 Task: Find connections with filter location Bergisch Gladbach with filter topic #Managerwith filter profile language German with filter current company The Indian Express with filter school Guru Nanak Dev University with filter industry Cosmetology and Barber Schools with filter service category Event Planning with filter keywords title Physical Therapist
Action: Mouse moved to (594, 77)
Screenshot: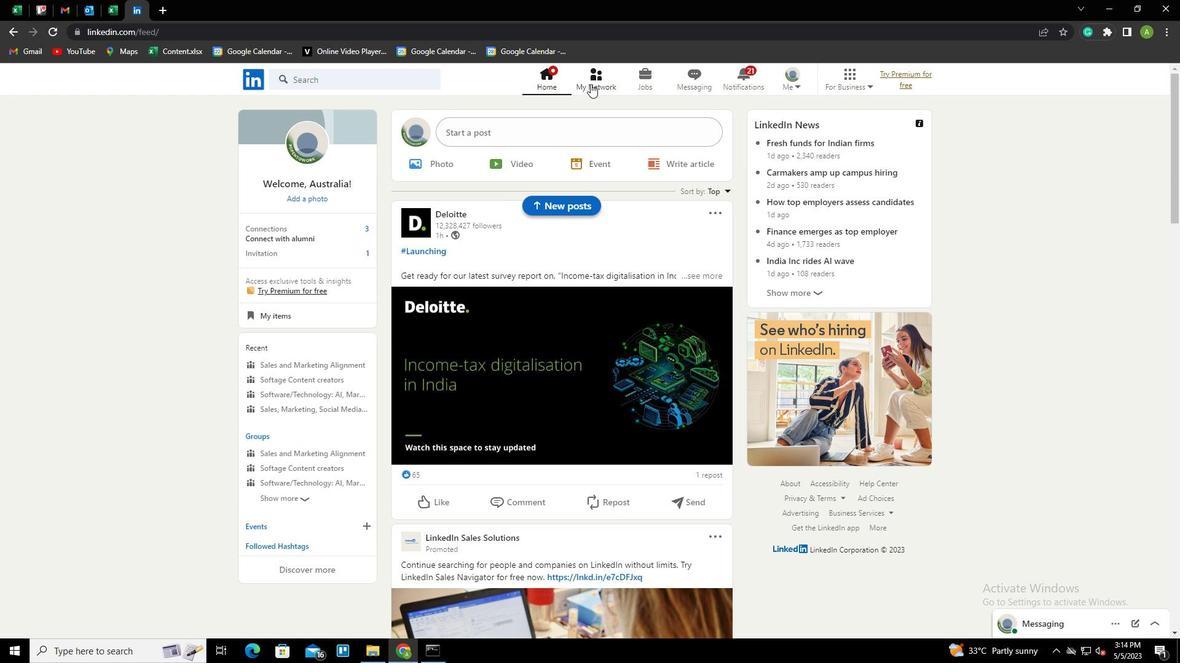 
Action: Mouse pressed left at (594, 77)
Screenshot: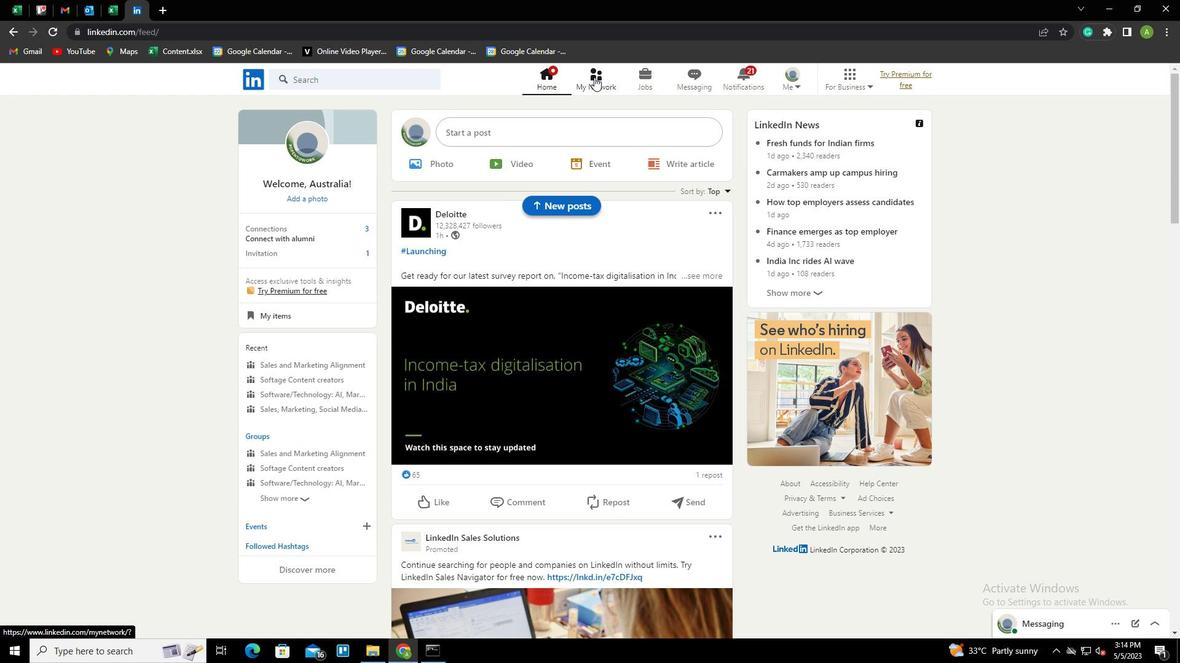 
Action: Mouse moved to (316, 148)
Screenshot: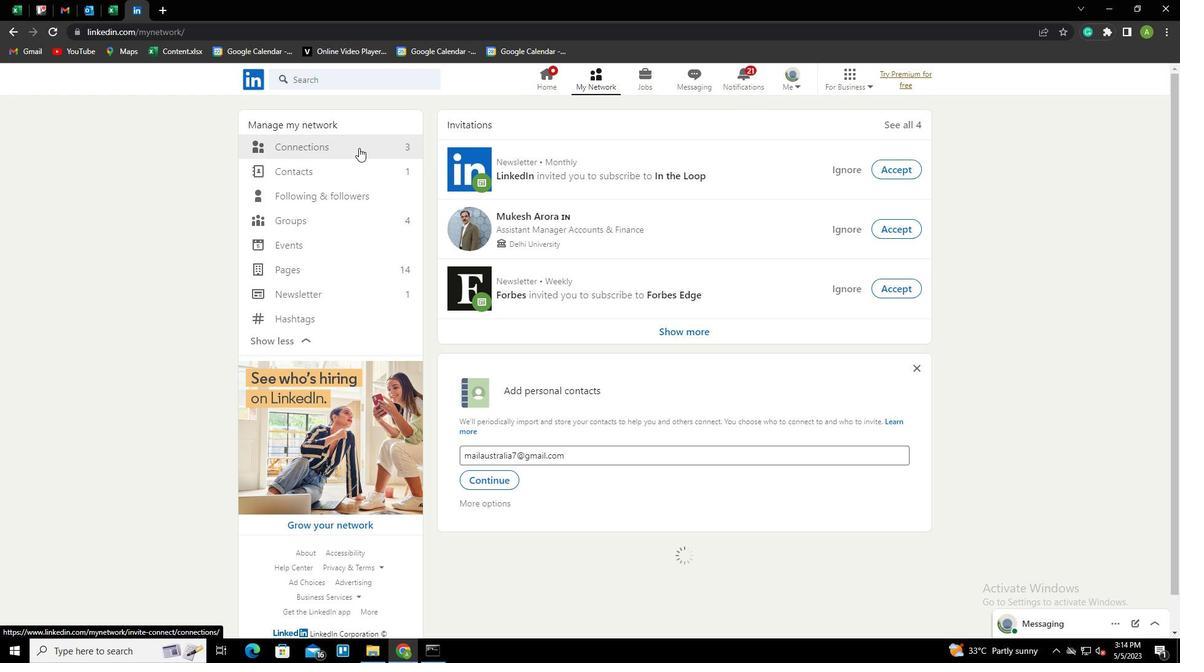 
Action: Mouse pressed left at (316, 148)
Screenshot: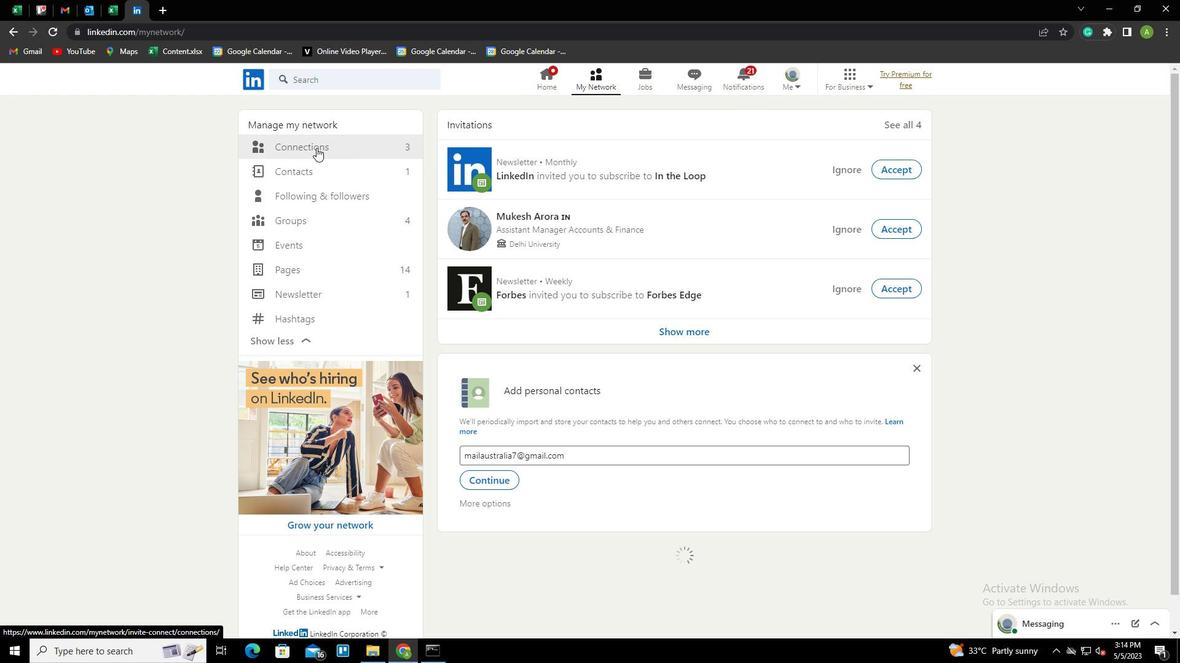 
Action: Mouse moved to (652, 146)
Screenshot: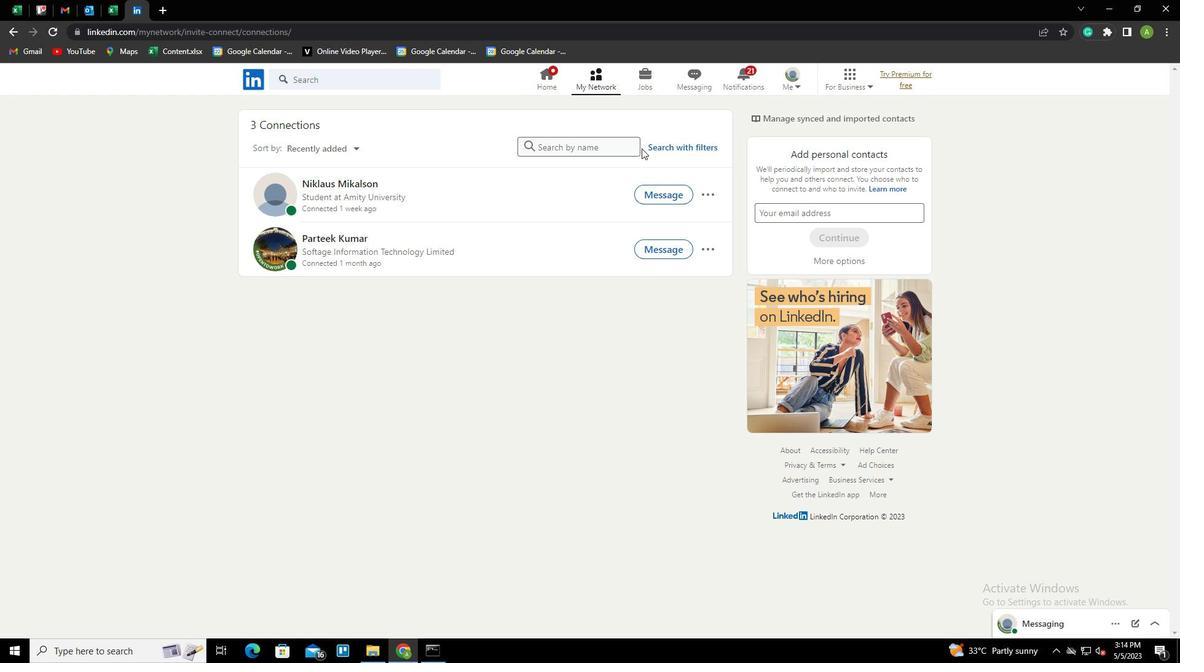 
Action: Mouse pressed left at (652, 146)
Screenshot: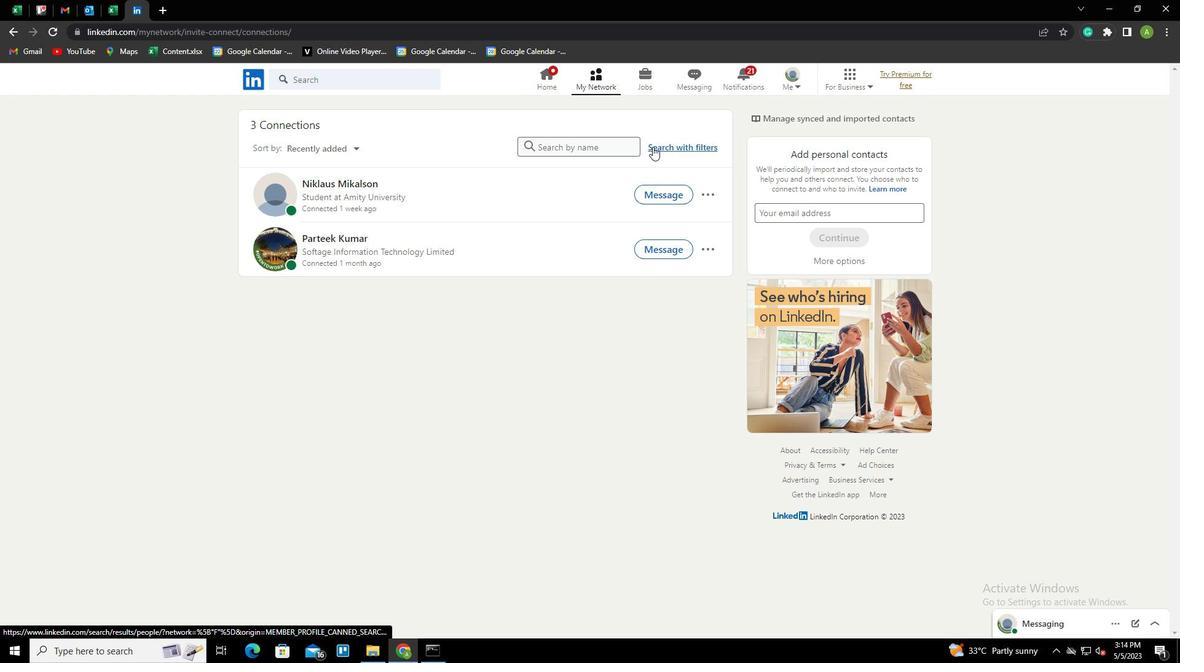 
Action: Mouse moved to (630, 113)
Screenshot: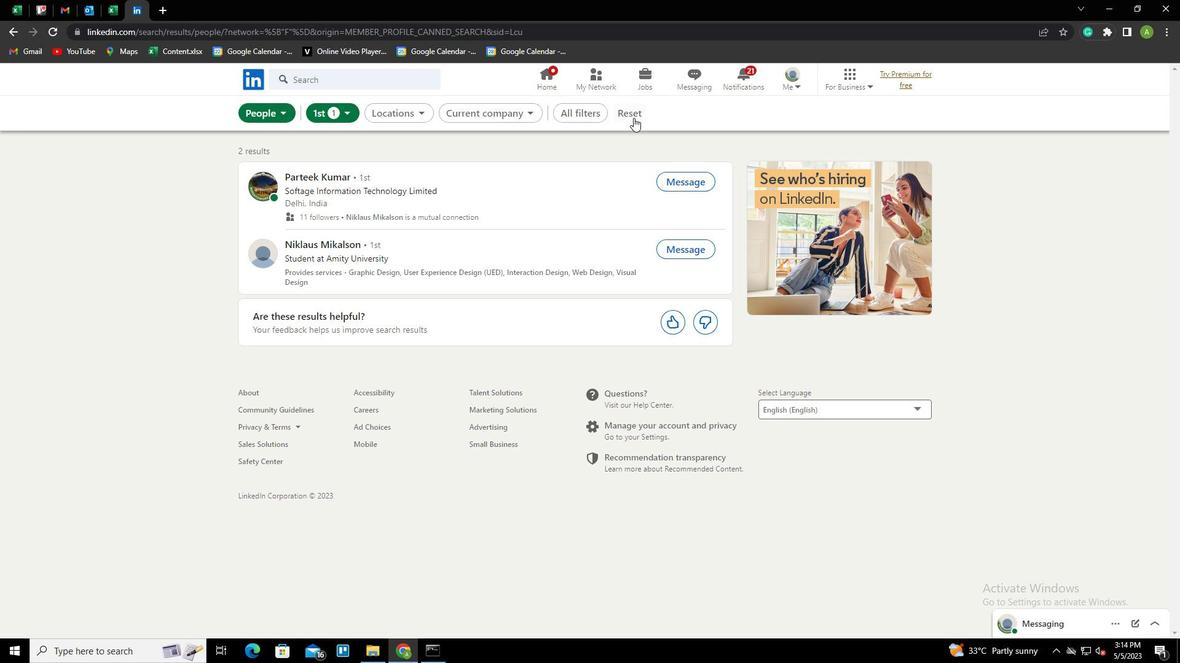 
Action: Mouse pressed left at (630, 113)
Screenshot: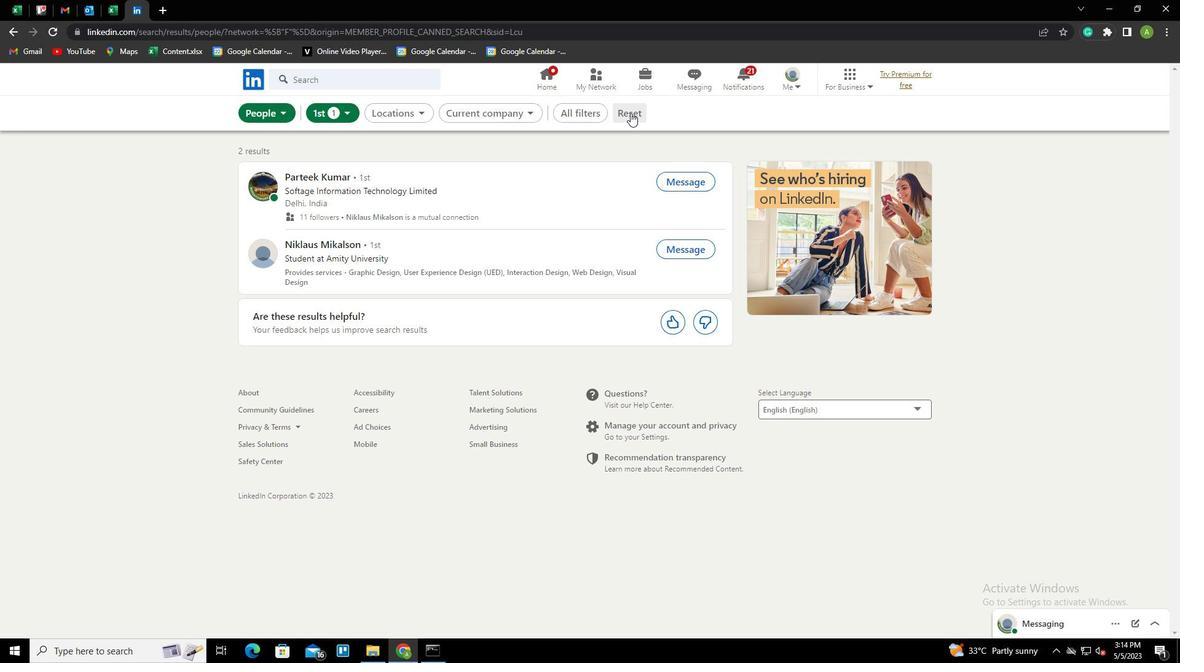 
Action: Mouse moved to (618, 113)
Screenshot: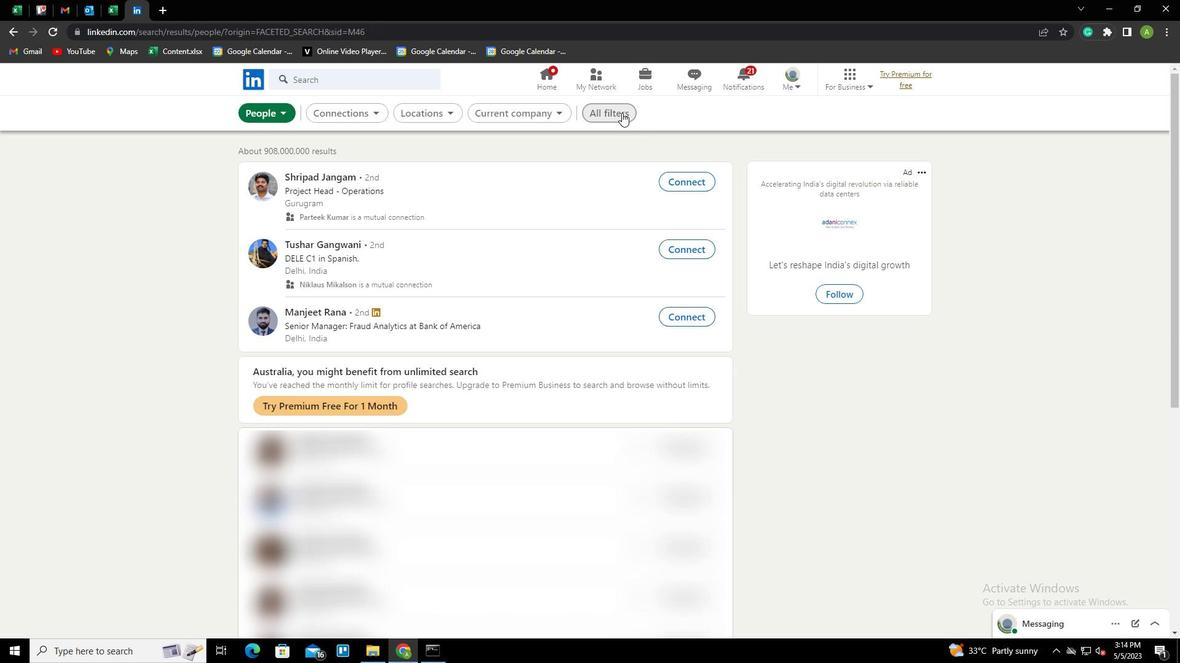 
Action: Mouse pressed left at (618, 113)
Screenshot: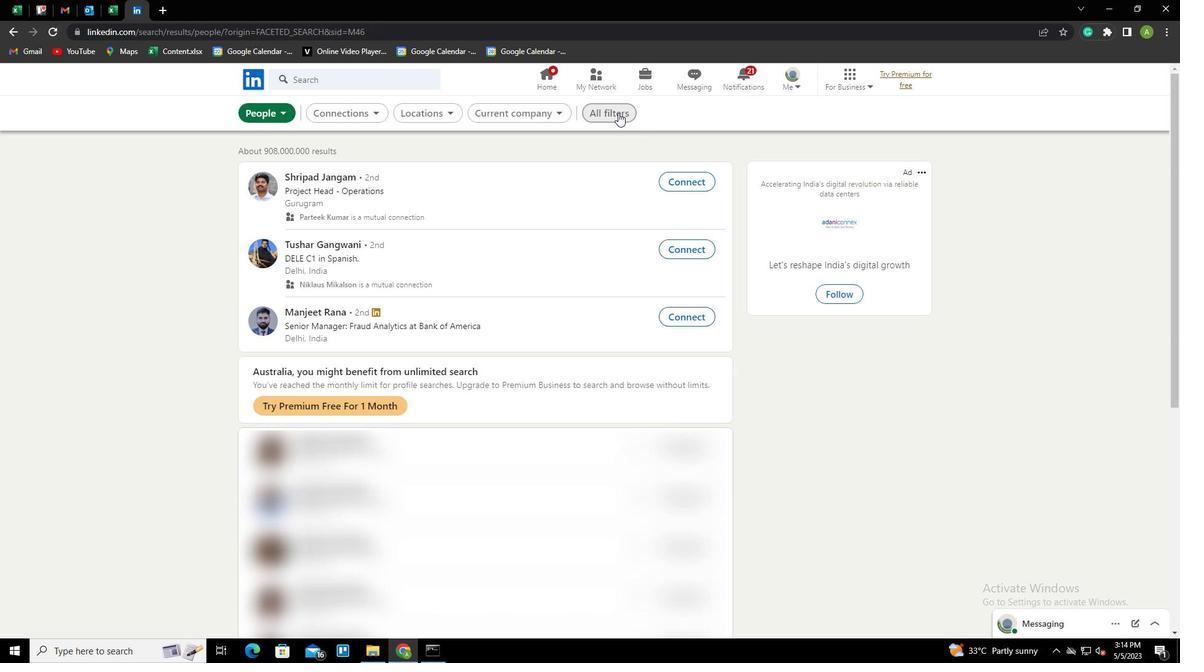 
Action: Mouse moved to (1003, 334)
Screenshot: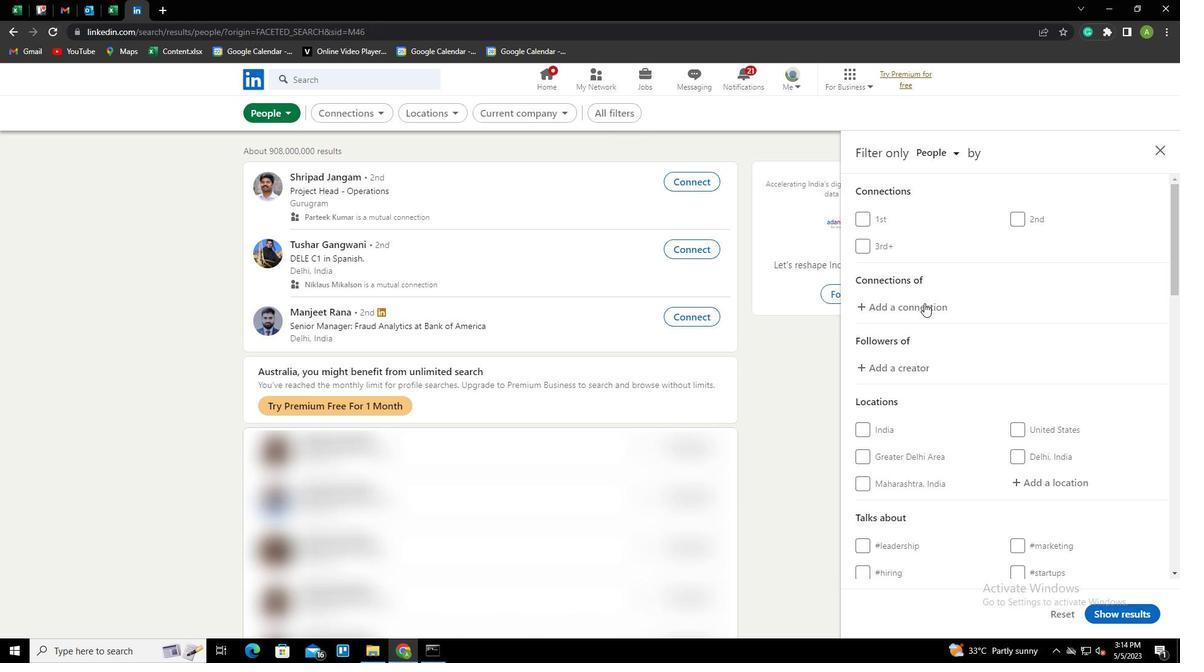 
Action: Mouse scrolled (1003, 333) with delta (0, 0)
Screenshot: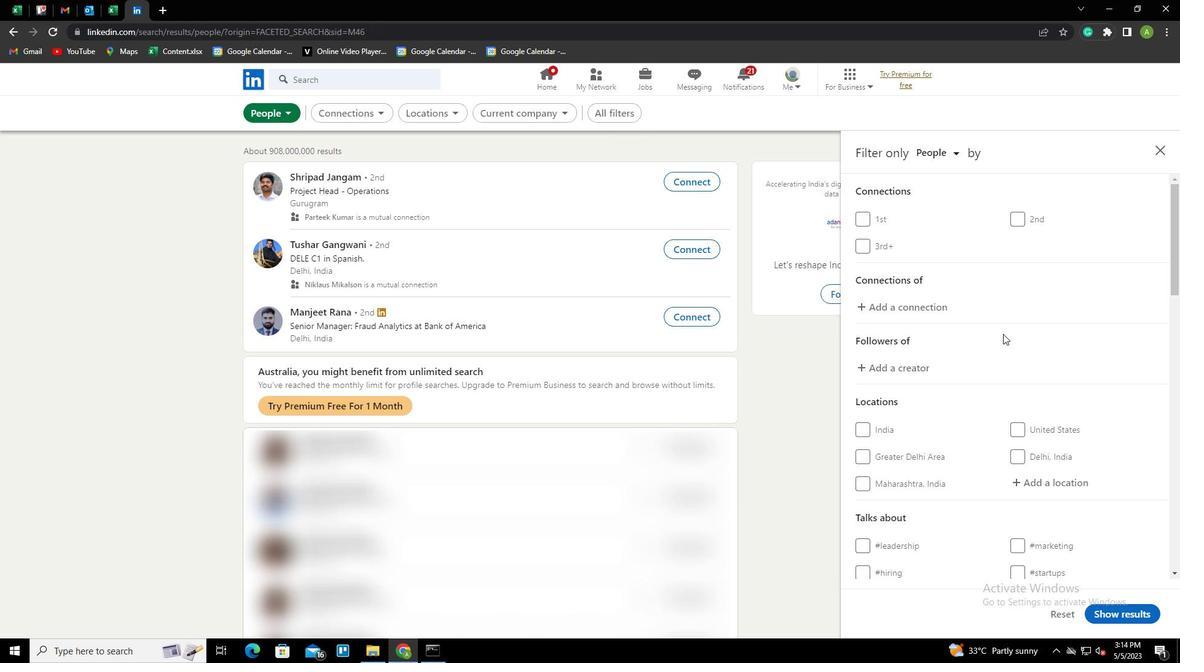 
Action: Mouse scrolled (1003, 333) with delta (0, 0)
Screenshot: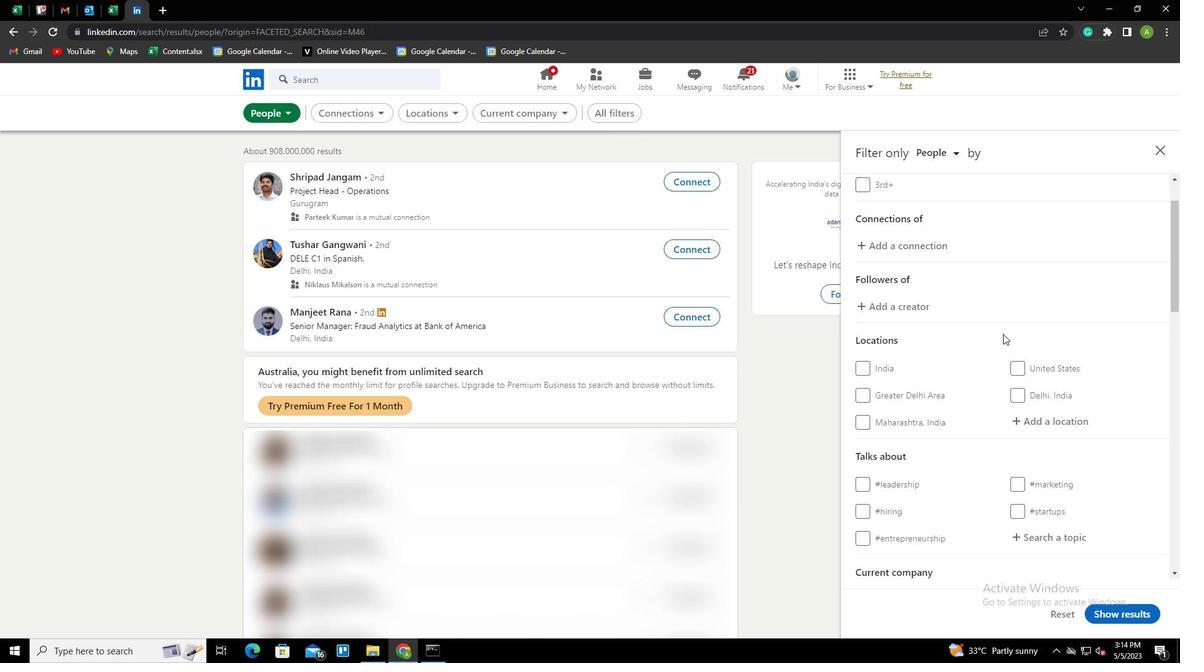 
Action: Mouse moved to (1036, 361)
Screenshot: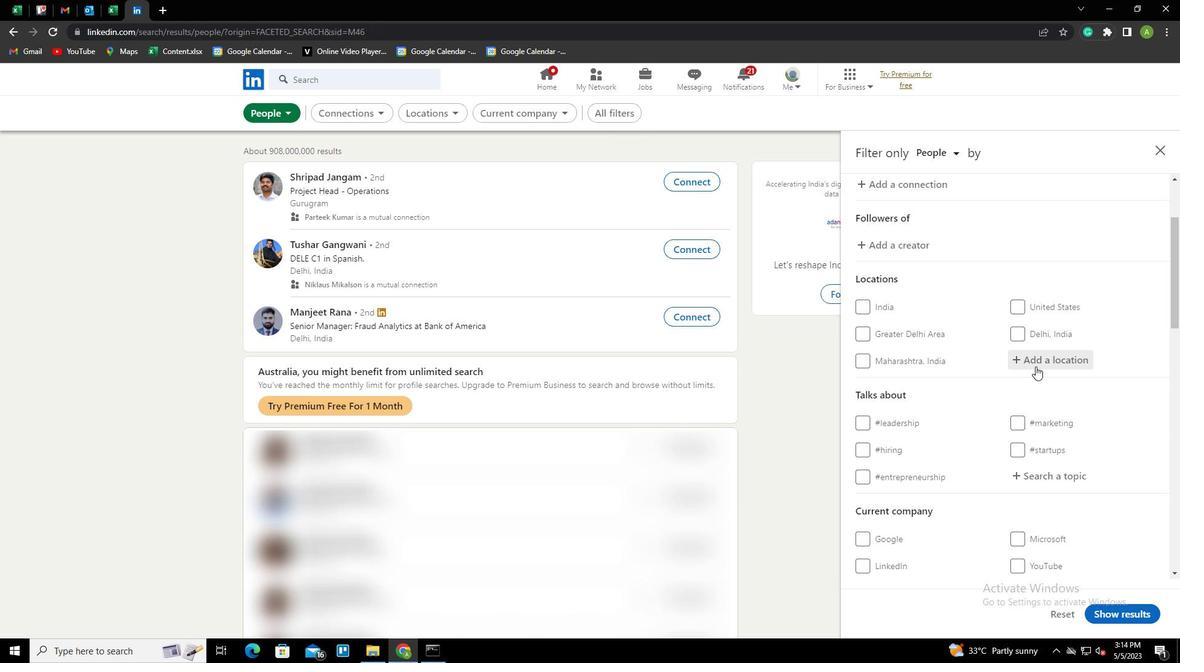 
Action: Mouse pressed left at (1036, 361)
Screenshot: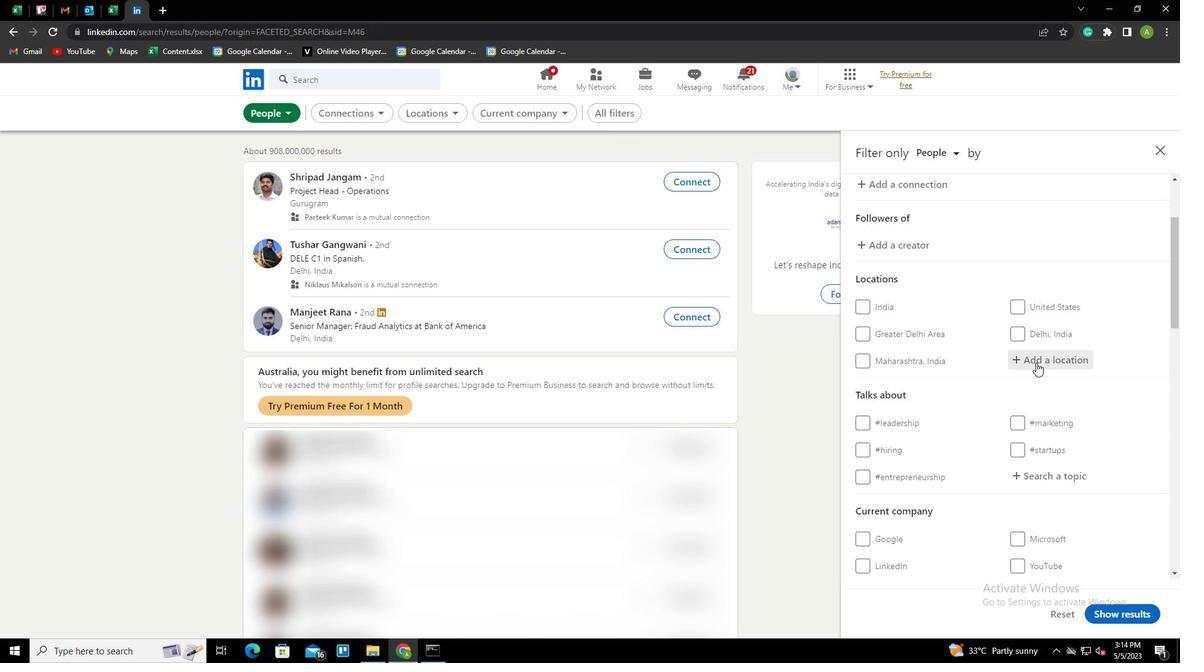 
Action: Key pressed <Key.shift>BERGISCH<Key.down><Key.enter>
Screenshot: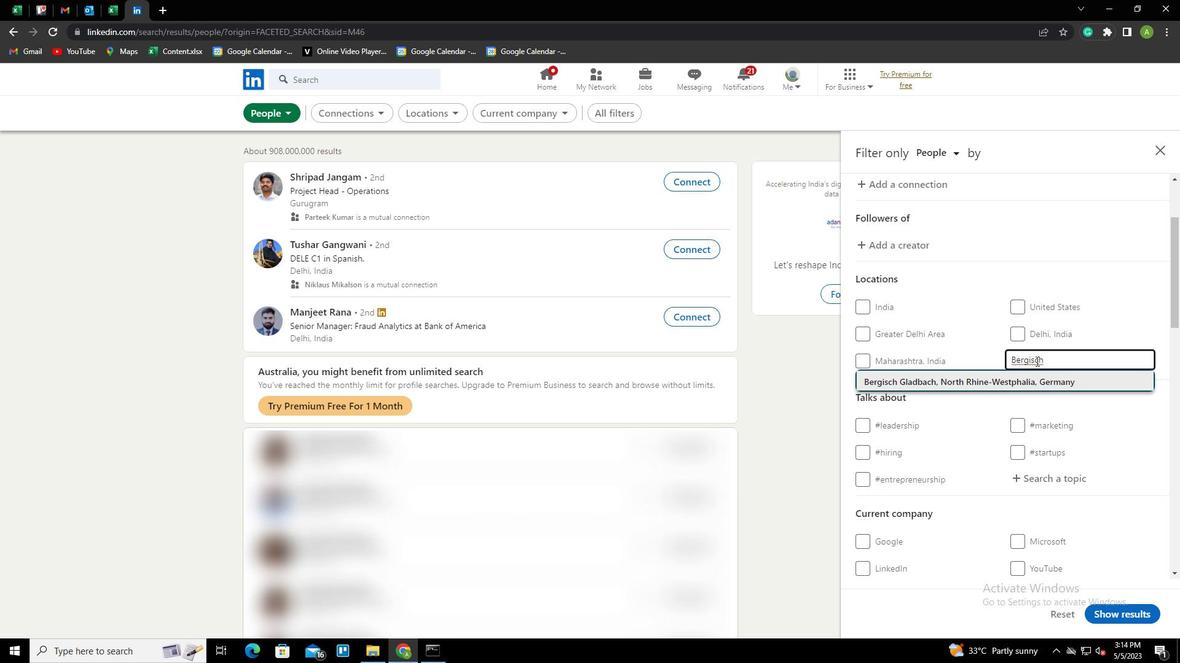 
Action: Mouse scrolled (1036, 360) with delta (0, 0)
Screenshot: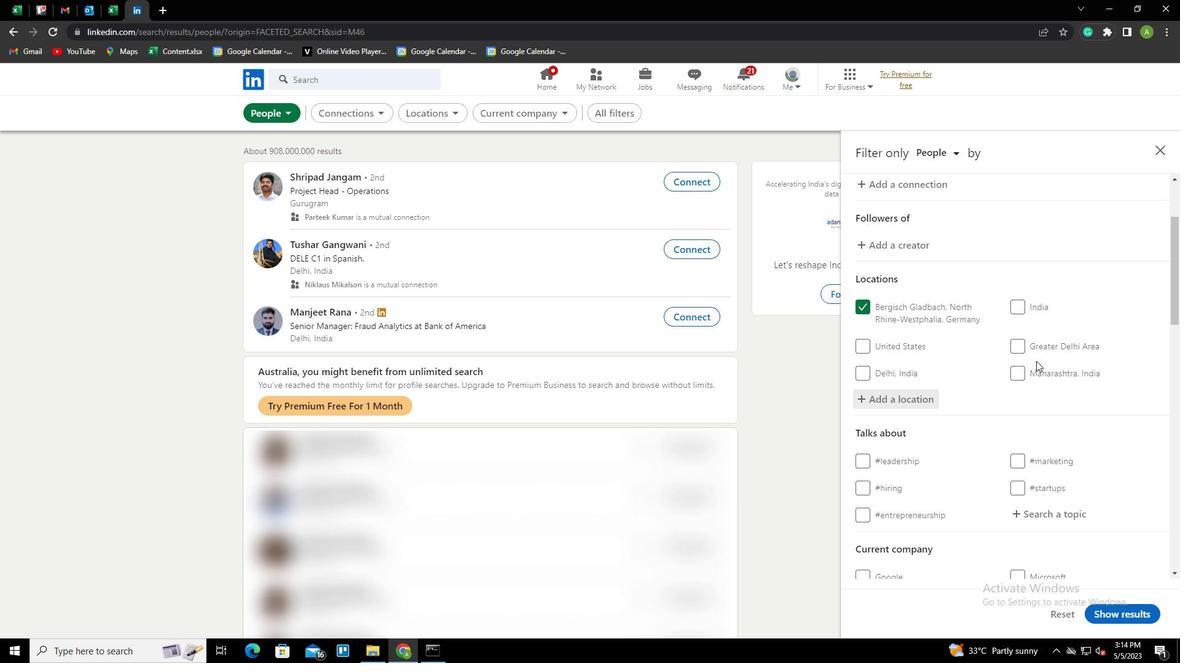 
Action: Mouse scrolled (1036, 360) with delta (0, 0)
Screenshot: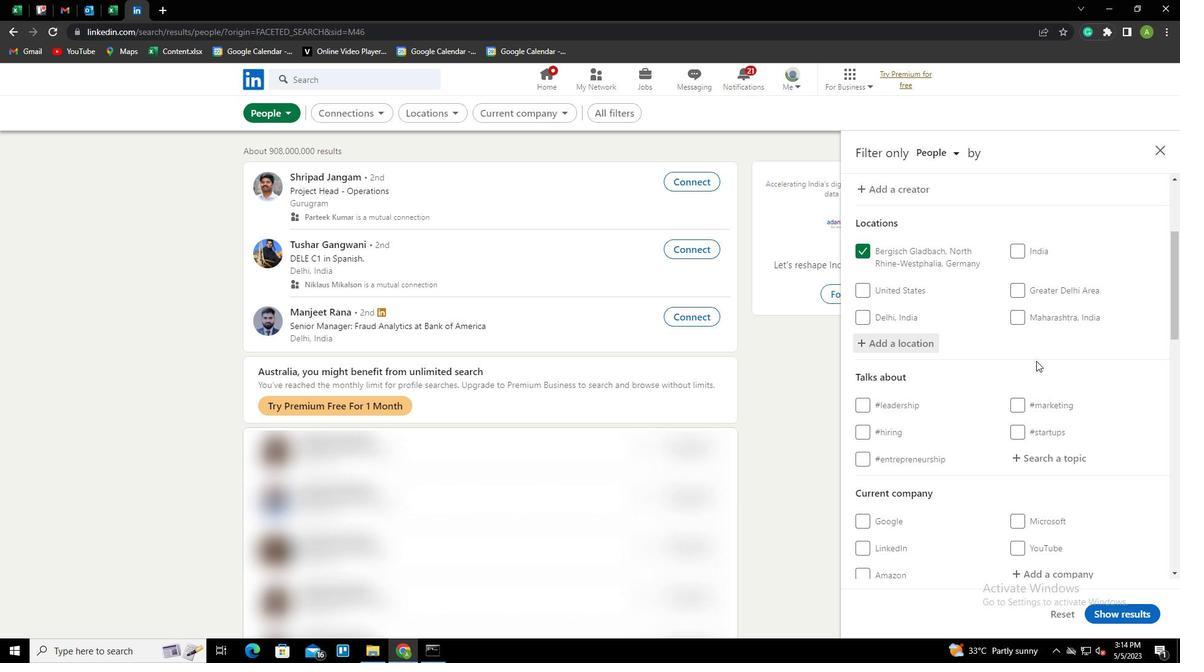 
Action: Mouse moved to (1045, 390)
Screenshot: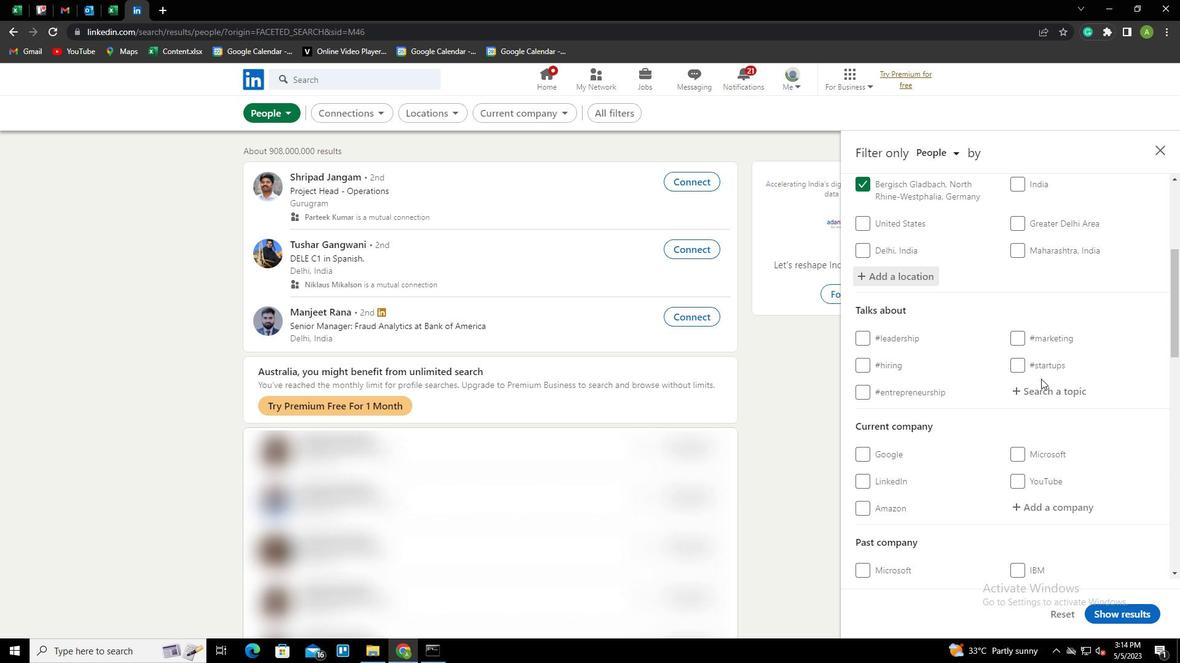 
Action: Mouse pressed left at (1045, 390)
Screenshot: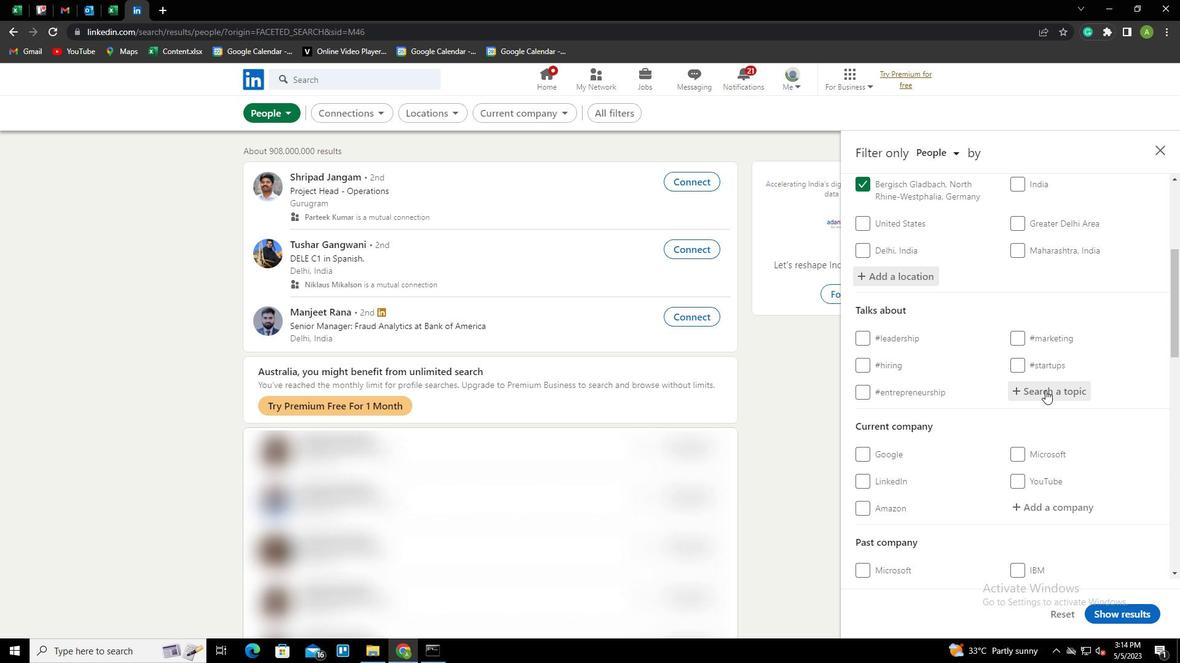 
Action: Key pressed MANAGER<Key.down><Key.down><Key.enter>
Screenshot: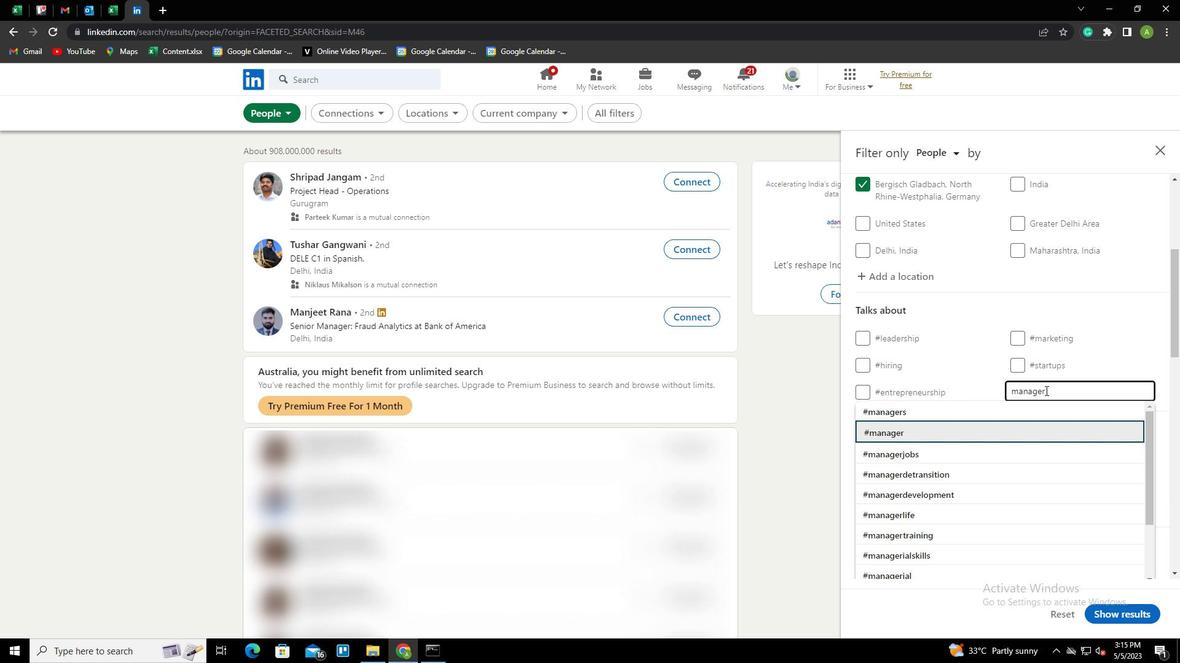 
Action: Mouse scrolled (1045, 390) with delta (0, 0)
Screenshot: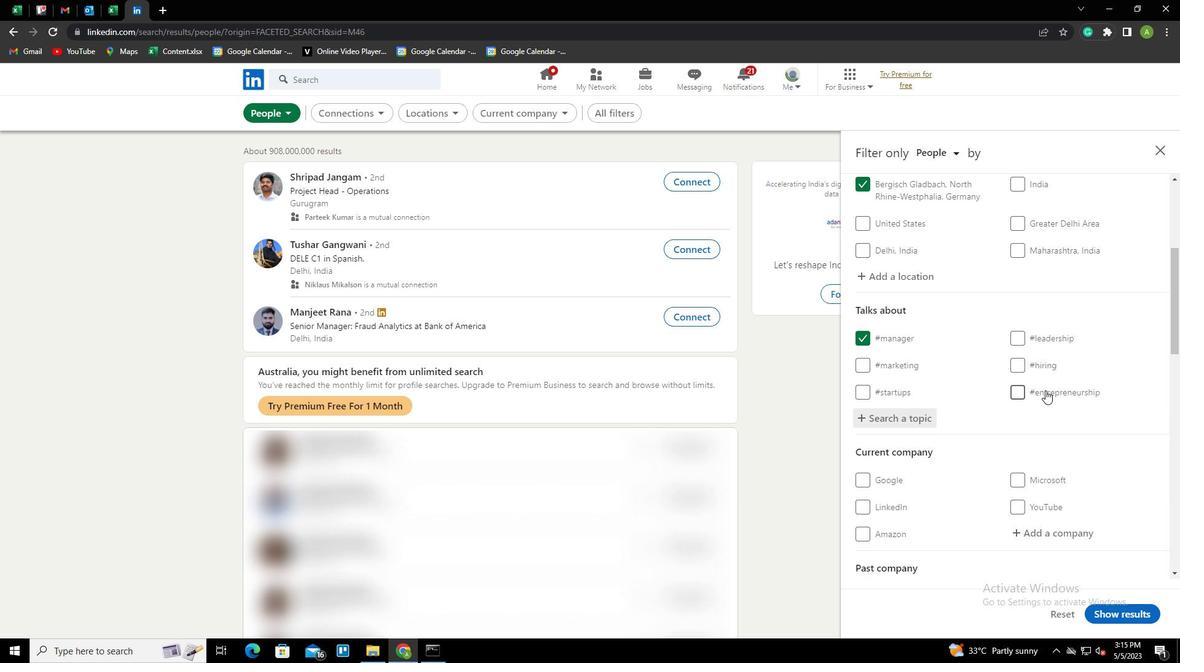 
Action: Mouse scrolled (1045, 390) with delta (0, 0)
Screenshot: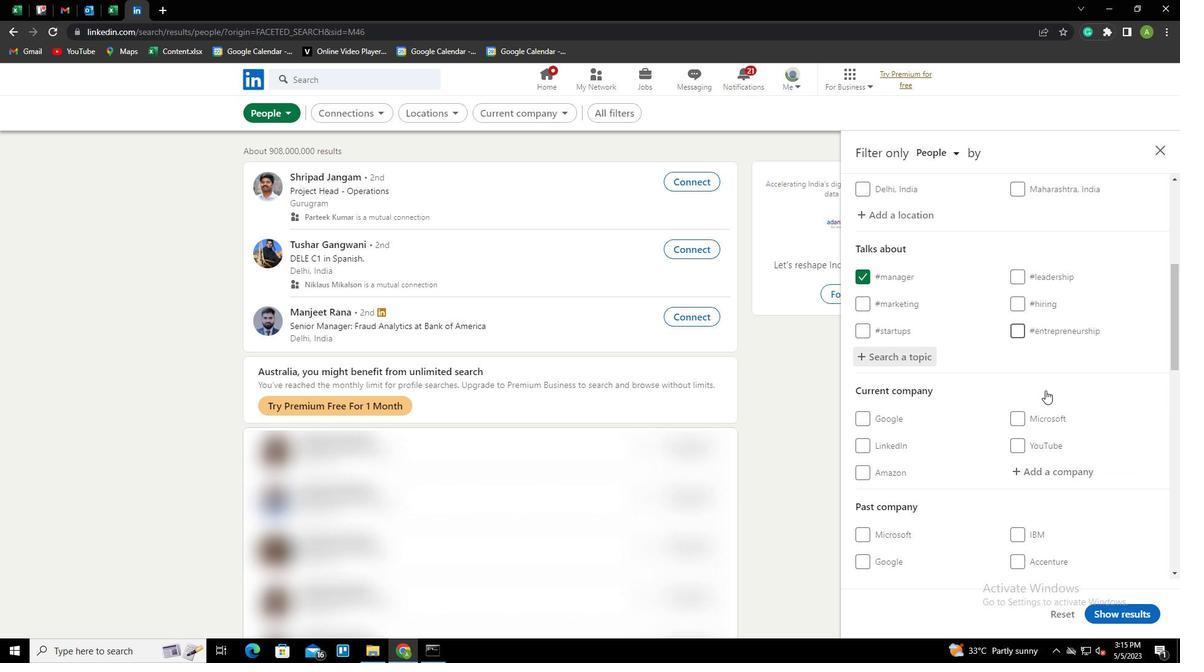 
Action: Mouse scrolled (1045, 390) with delta (0, 0)
Screenshot: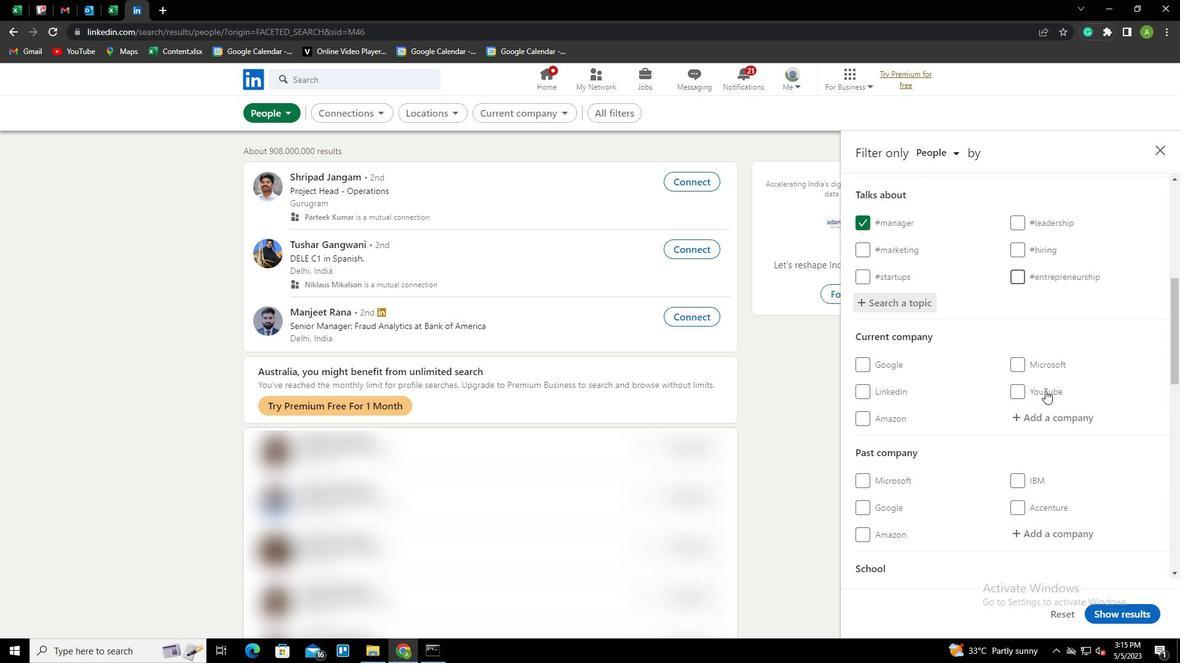 
Action: Mouse scrolled (1045, 390) with delta (0, 0)
Screenshot: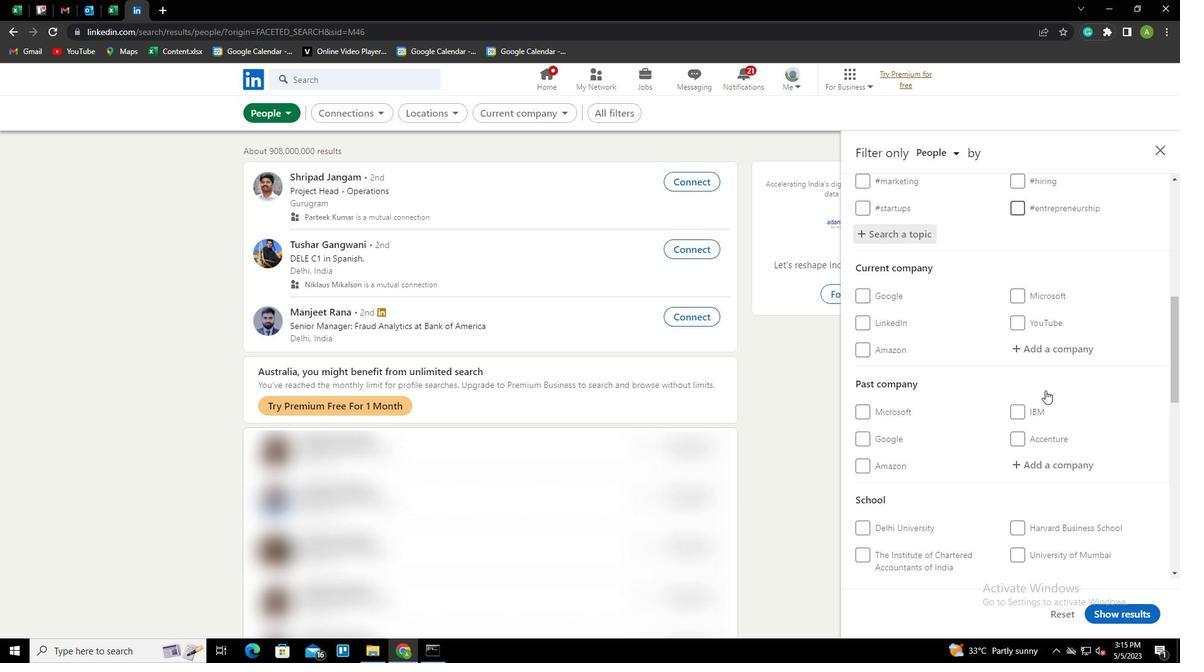 
Action: Mouse scrolled (1045, 390) with delta (0, 0)
Screenshot: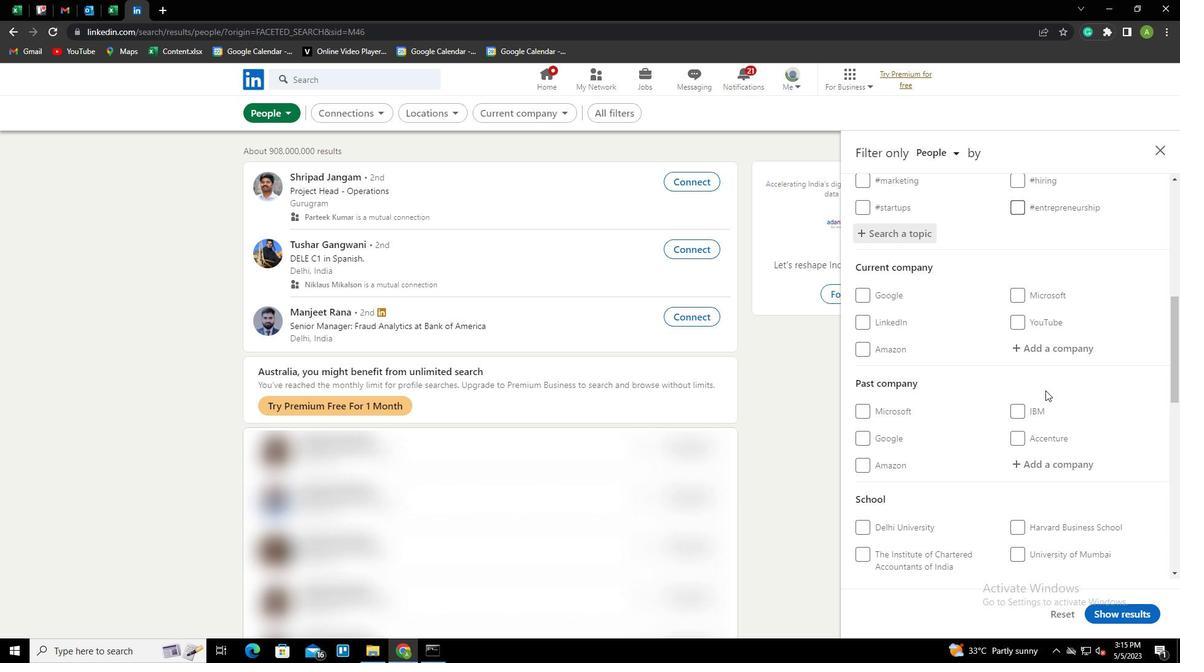 
Action: Mouse scrolled (1045, 390) with delta (0, 0)
Screenshot: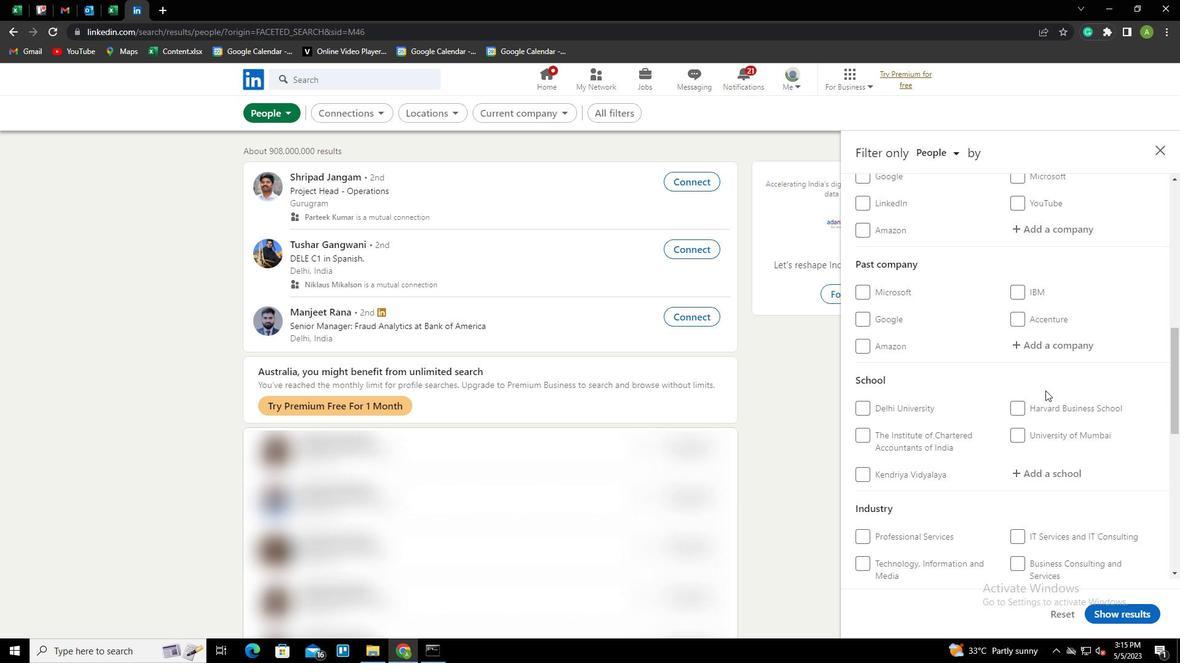 
Action: Mouse scrolled (1045, 390) with delta (0, 0)
Screenshot: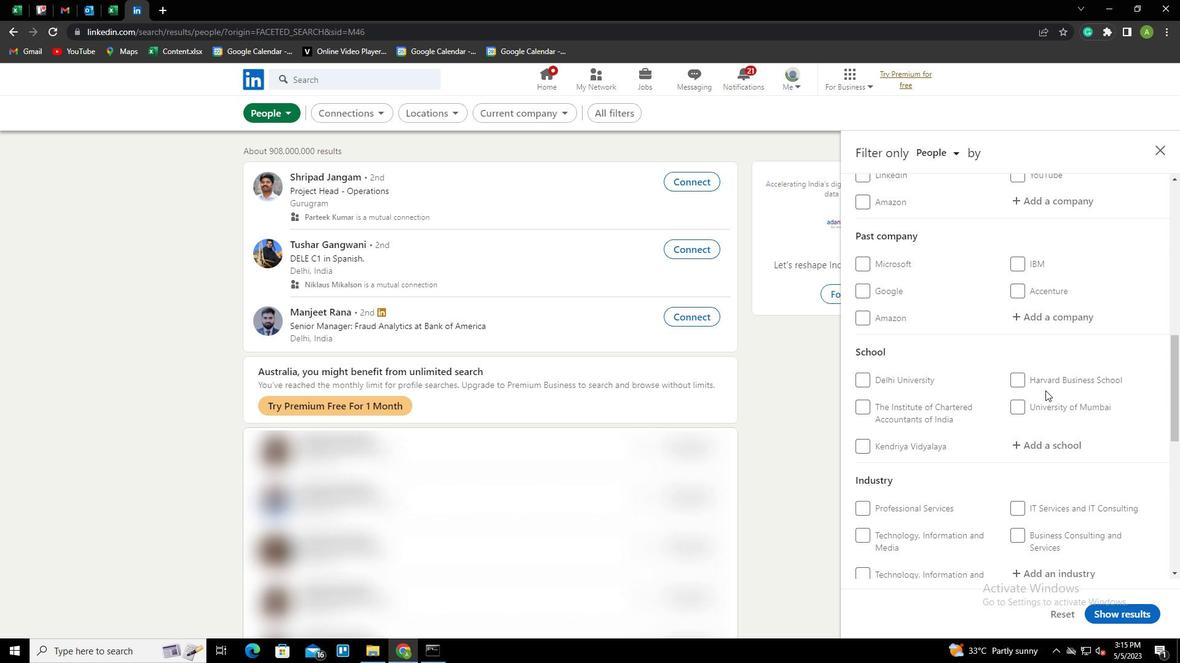 
Action: Mouse scrolled (1045, 390) with delta (0, 0)
Screenshot: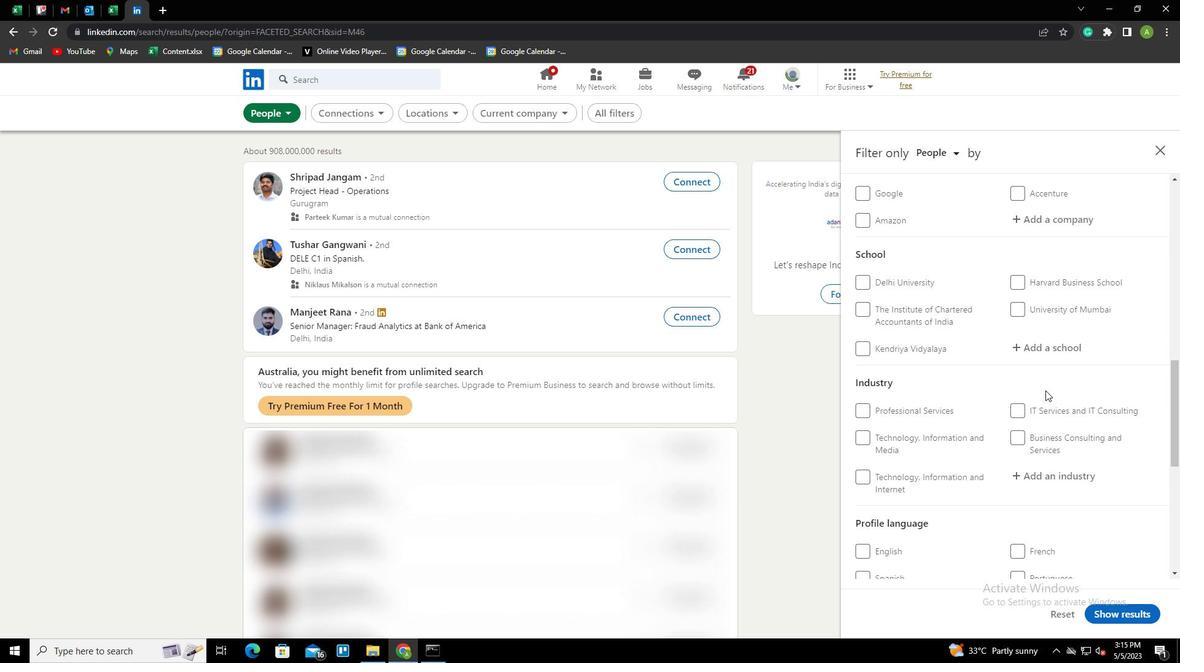 
Action: Mouse scrolled (1045, 390) with delta (0, 0)
Screenshot: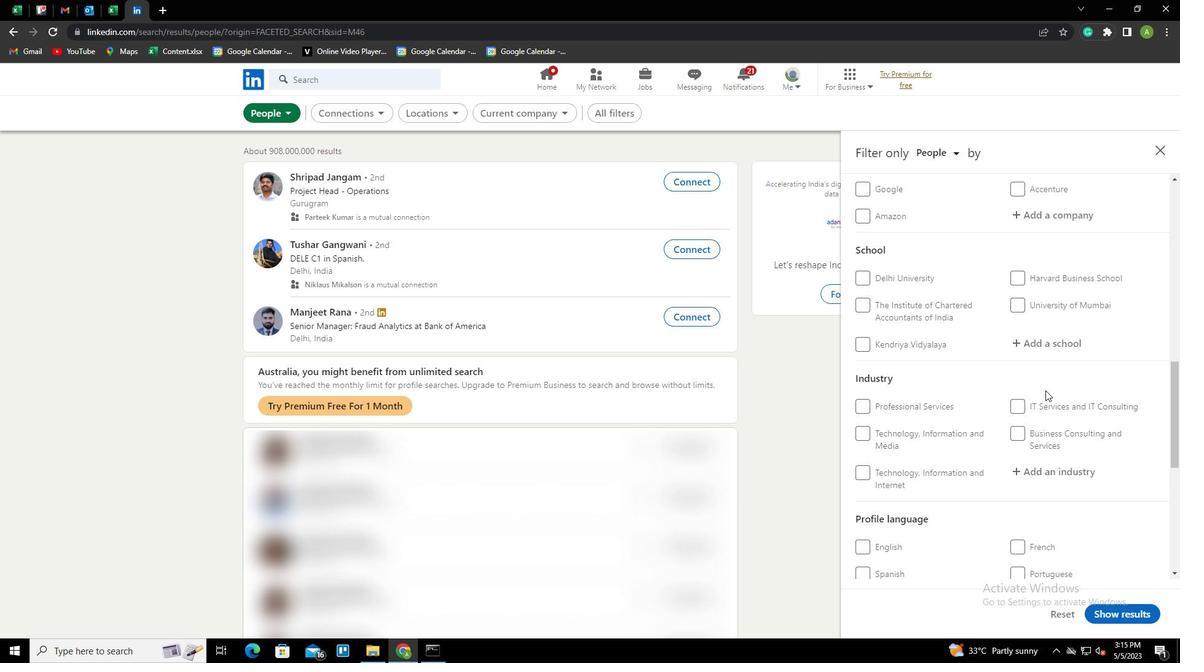 
Action: Mouse moved to (863, 485)
Screenshot: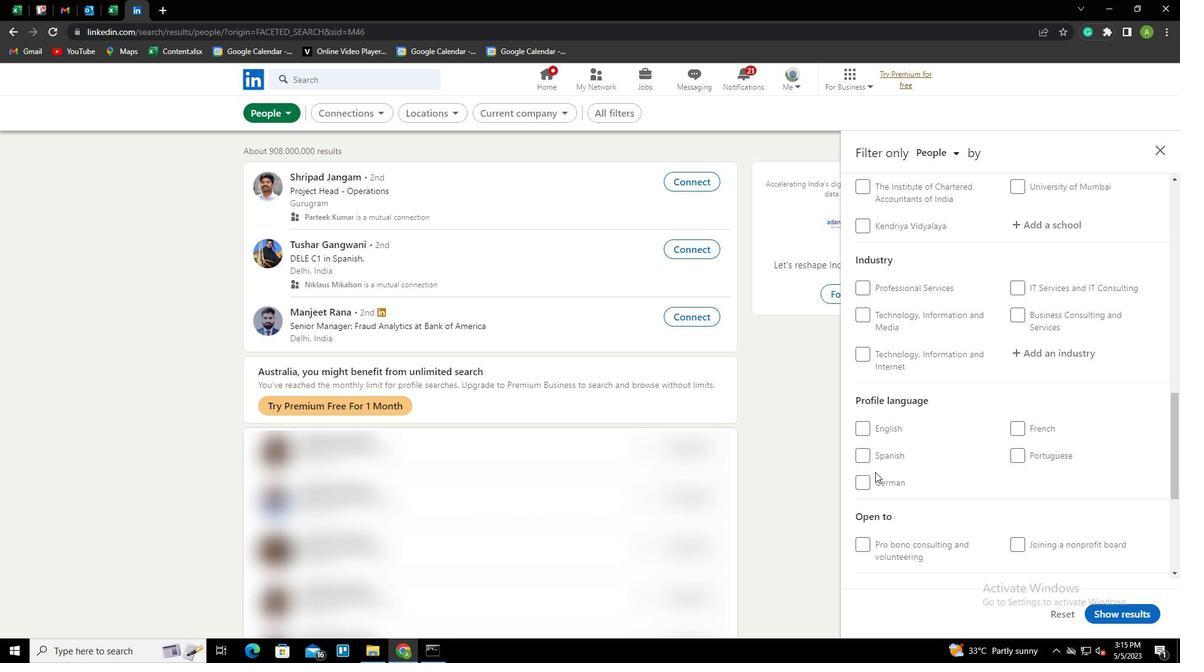 
Action: Mouse pressed left at (863, 485)
Screenshot: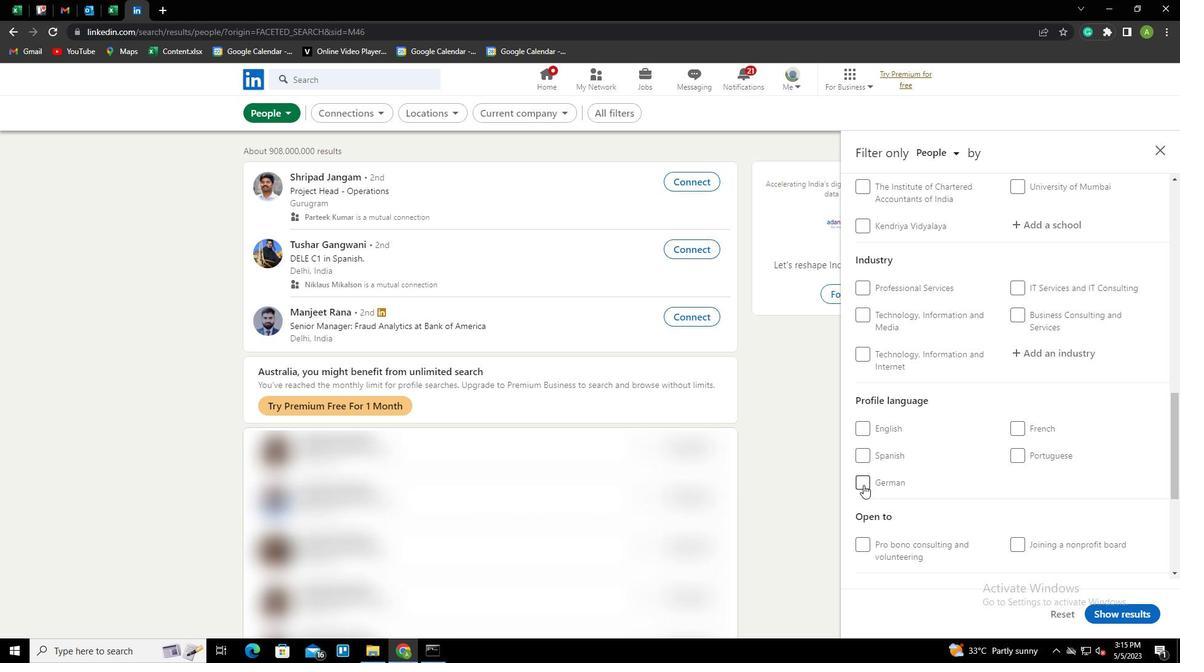 
Action: Mouse moved to (1016, 496)
Screenshot: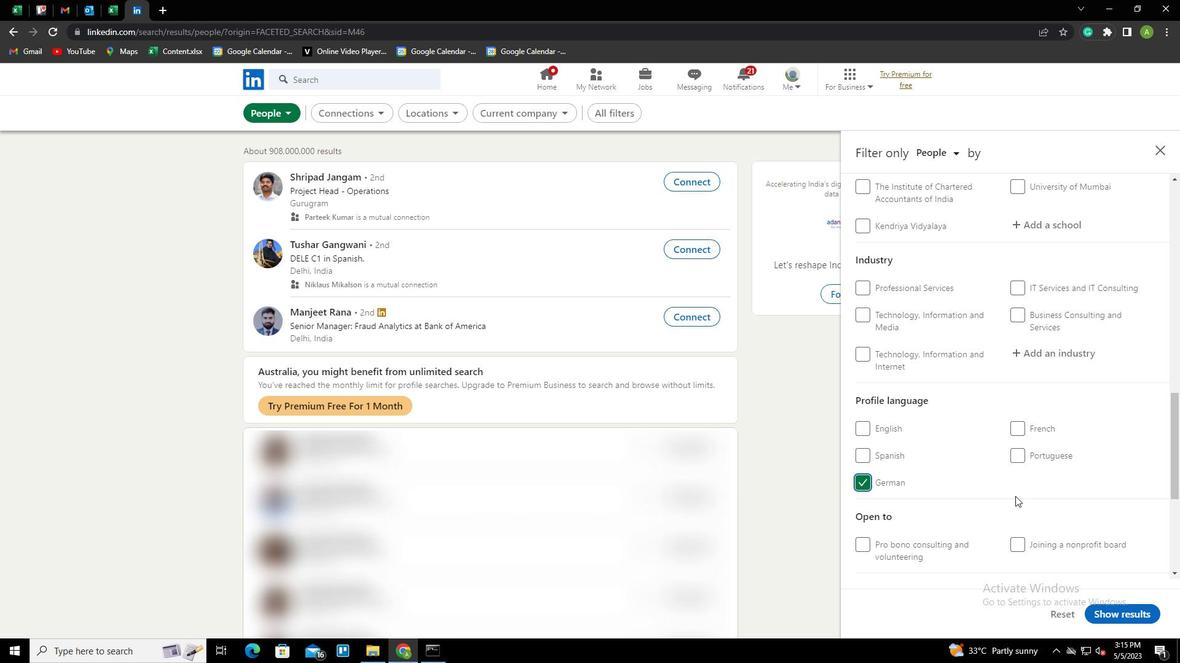
Action: Mouse scrolled (1016, 497) with delta (0, 0)
Screenshot: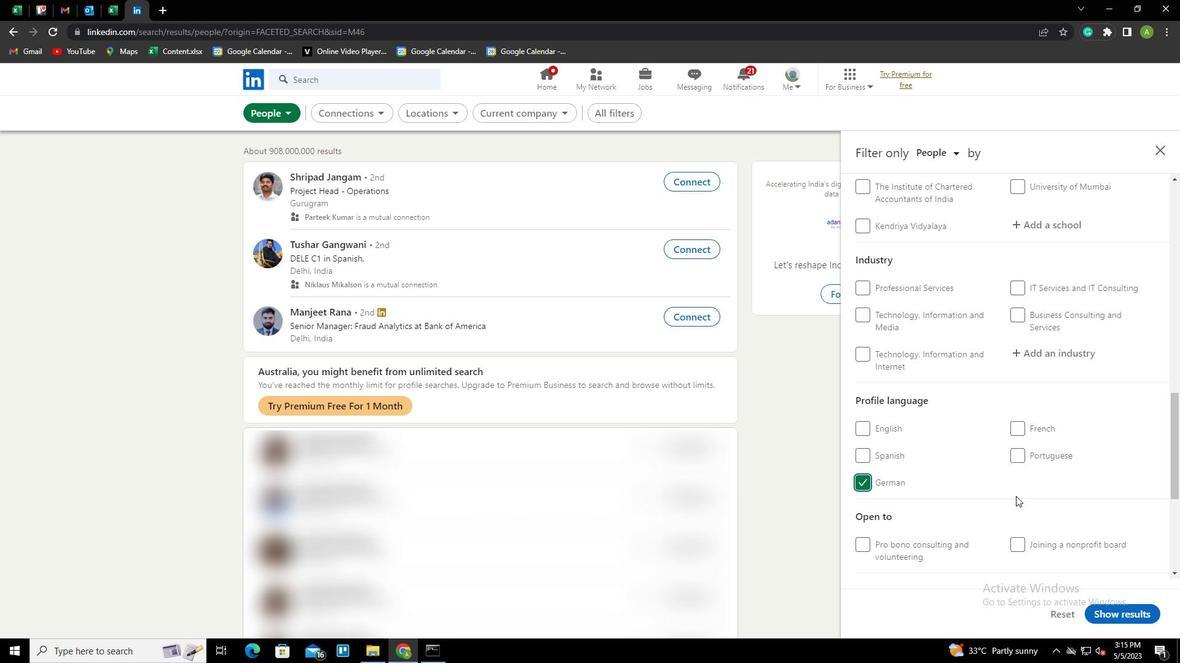 
Action: Mouse moved to (1016, 496)
Screenshot: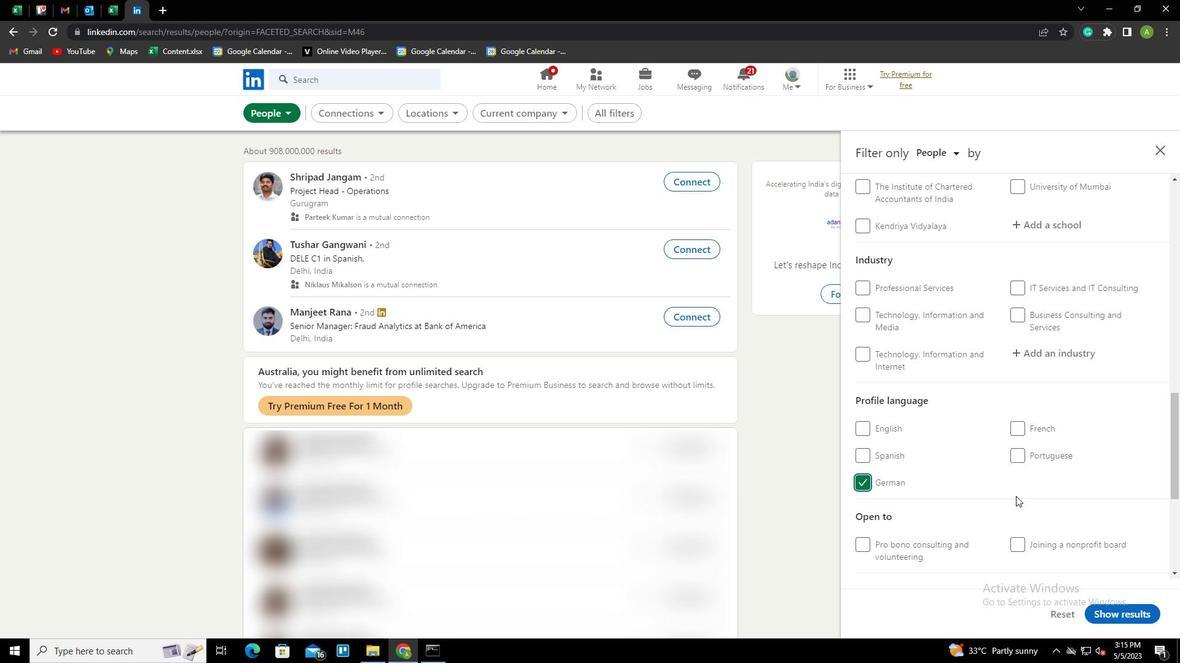 
Action: Mouse scrolled (1016, 497) with delta (0, 0)
Screenshot: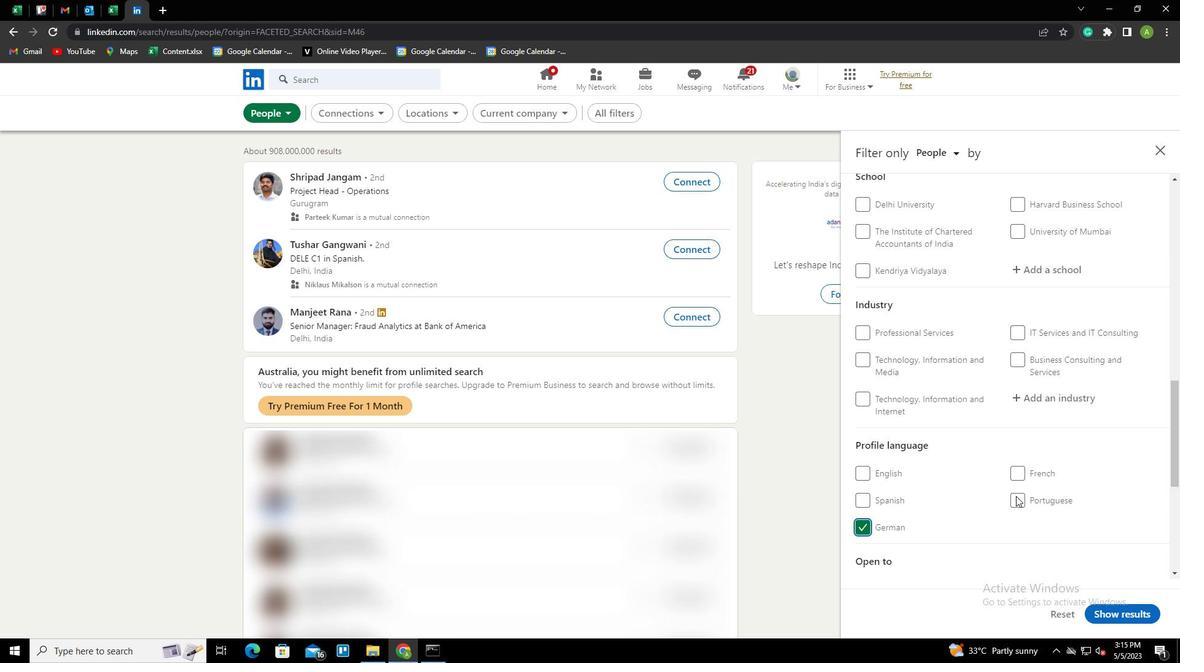 
Action: Mouse scrolled (1016, 497) with delta (0, 0)
Screenshot: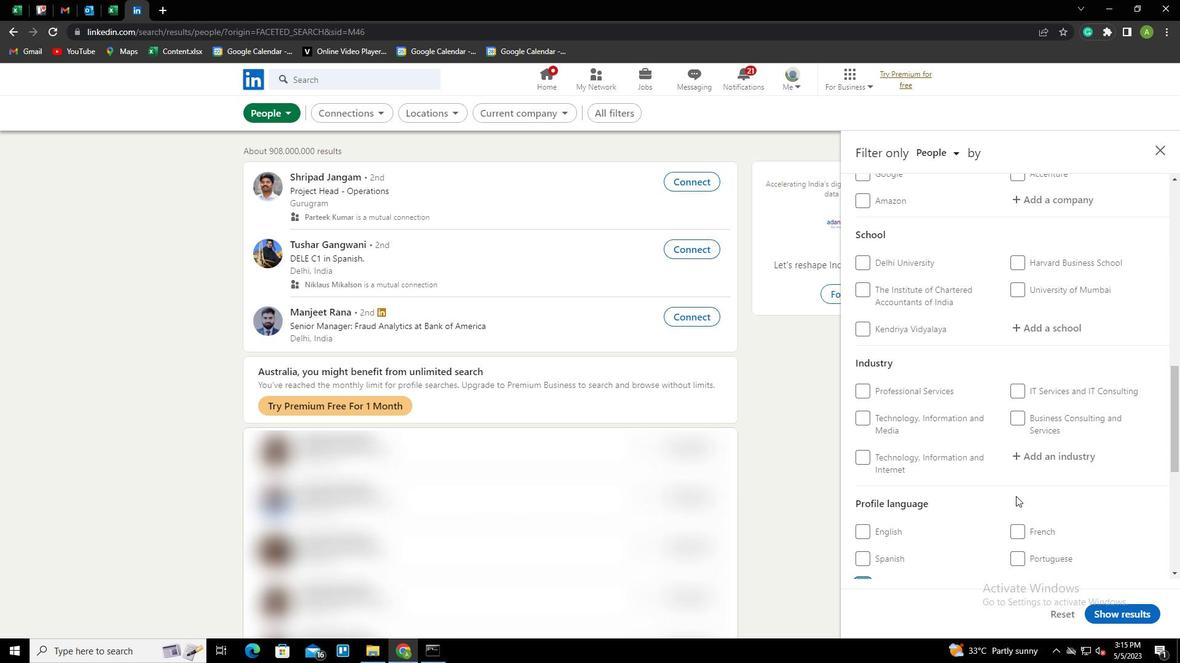 
Action: Mouse scrolled (1016, 497) with delta (0, 0)
Screenshot: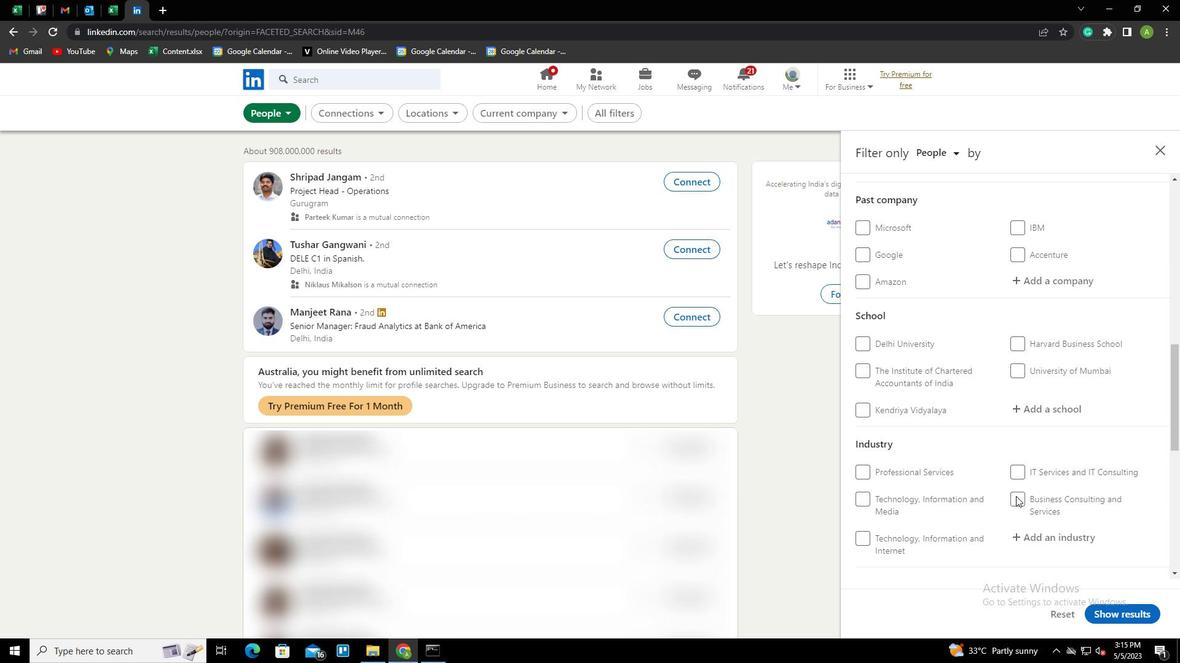 
Action: Mouse scrolled (1016, 497) with delta (0, 0)
Screenshot: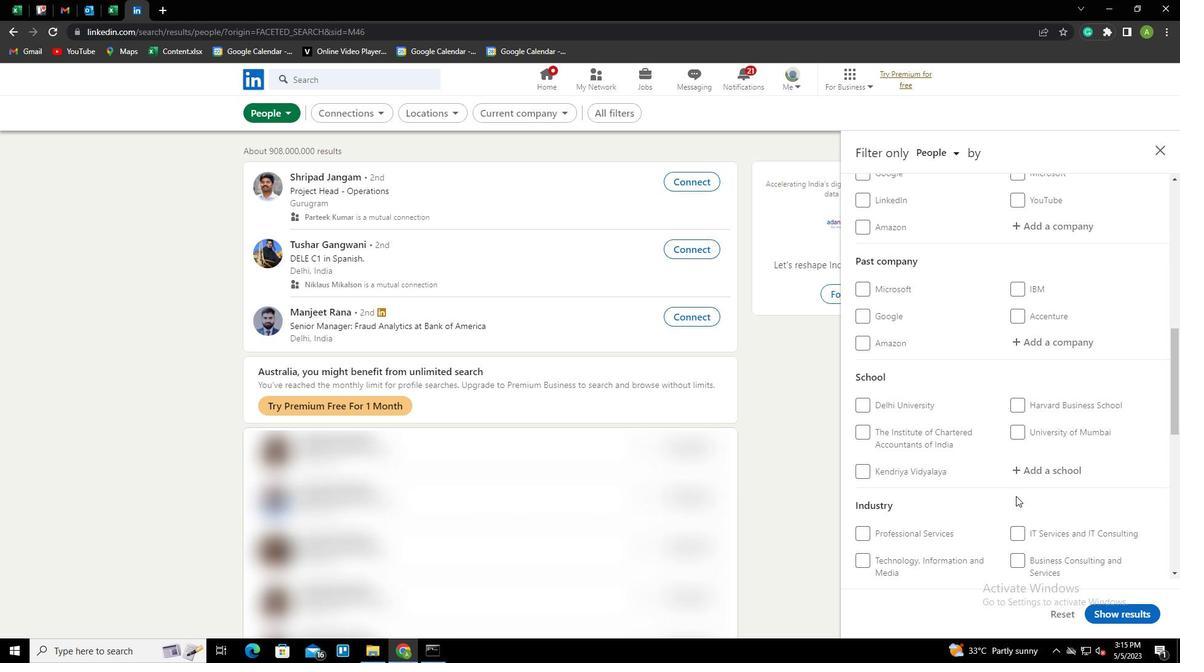 
Action: Mouse scrolled (1016, 497) with delta (0, 0)
Screenshot: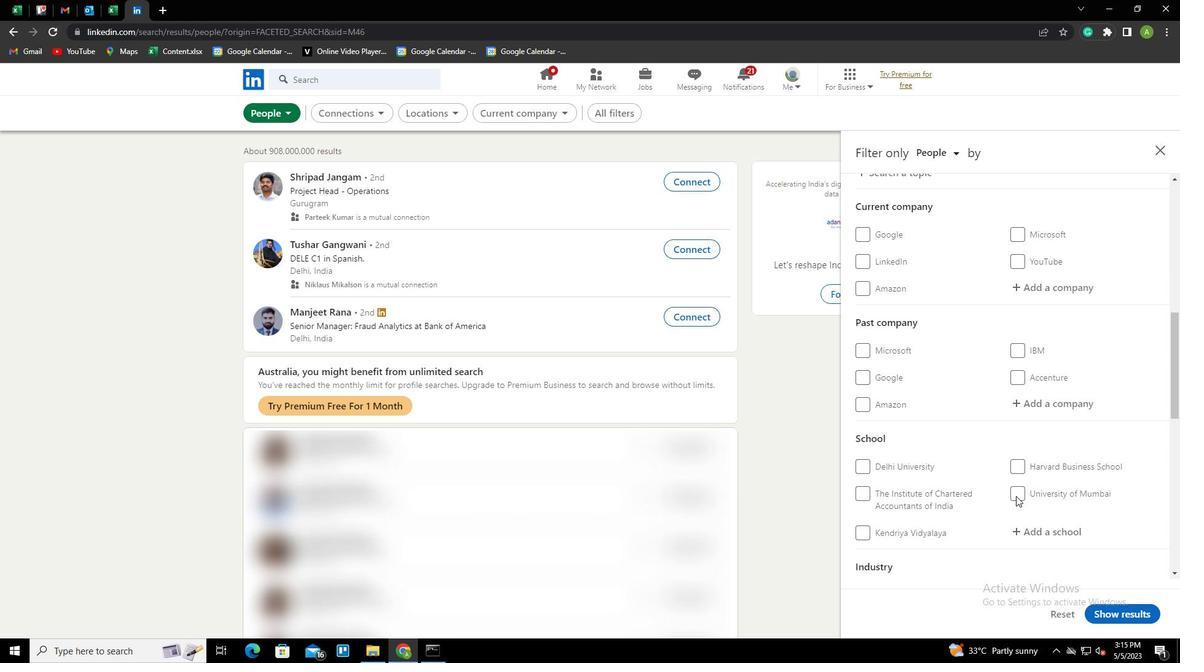 
Action: Mouse scrolled (1016, 497) with delta (0, 0)
Screenshot: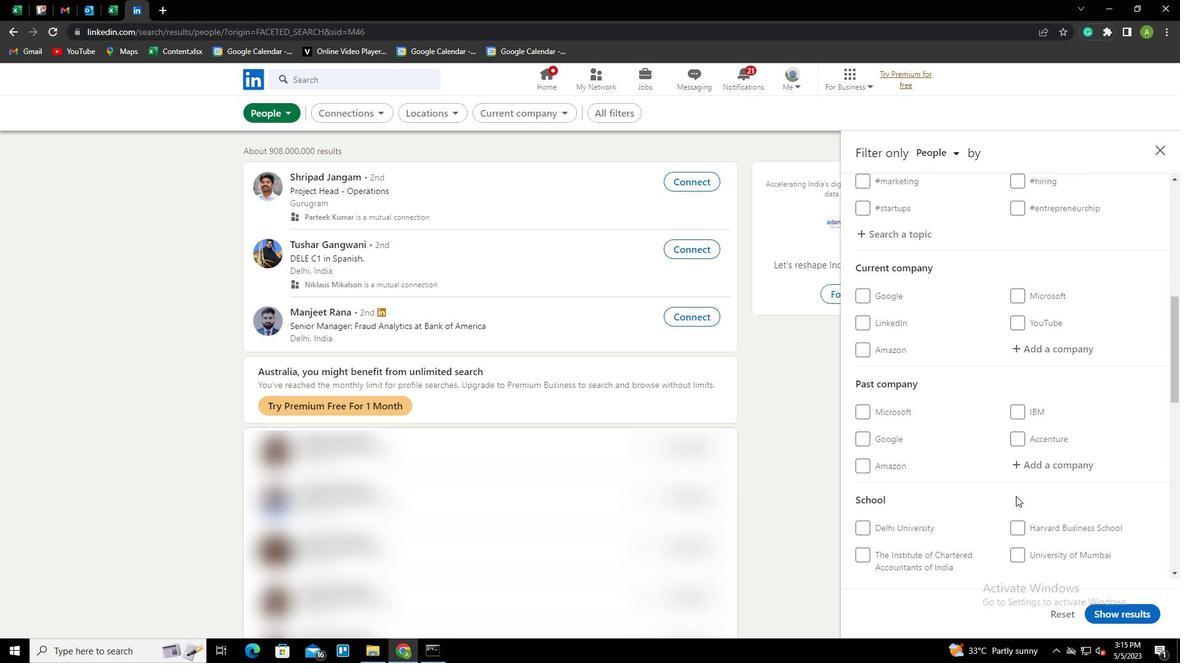 
Action: Mouse moved to (1031, 409)
Screenshot: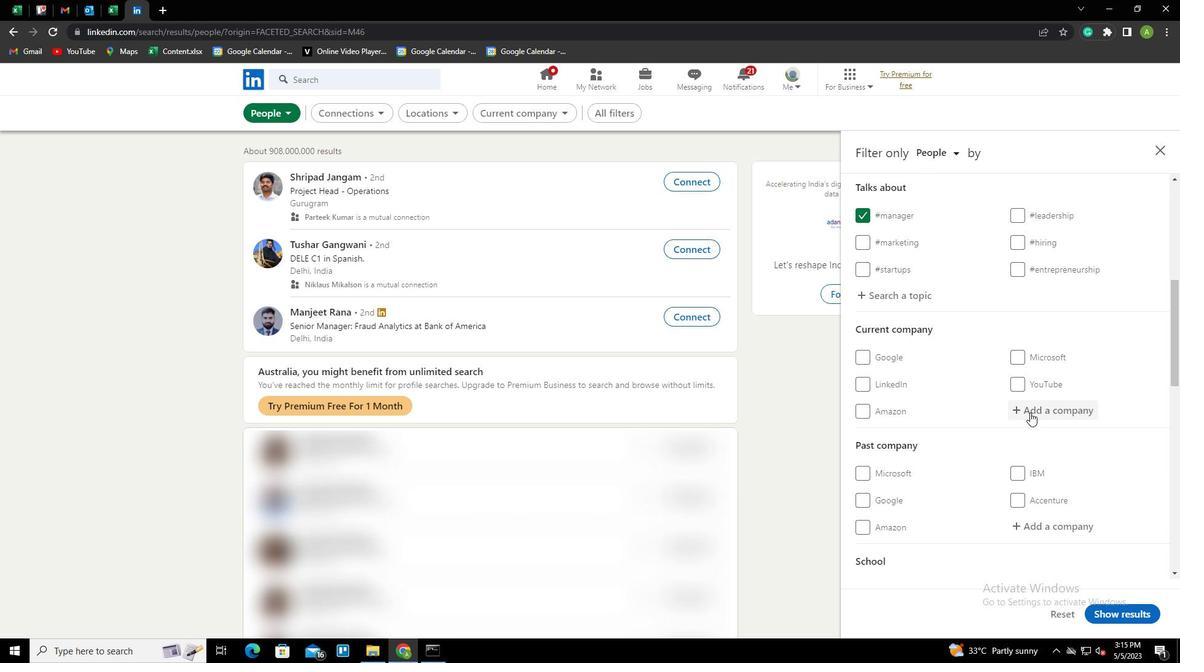 
Action: Mouse pressed left at (1031, 409)
Screenshot: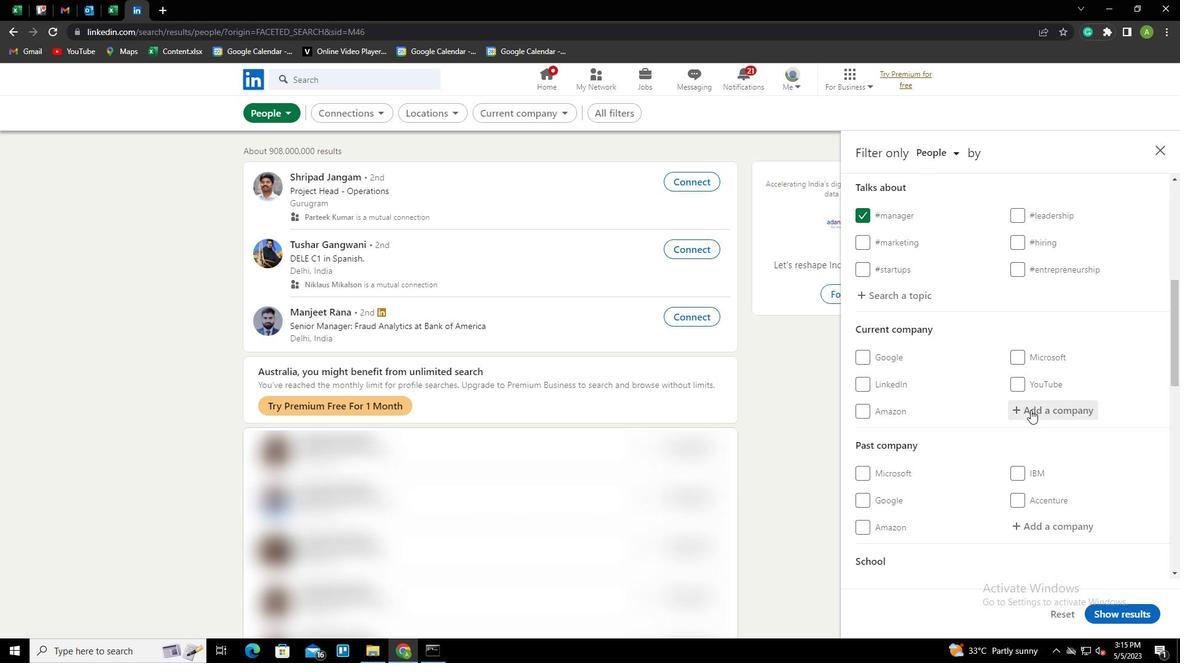 
Action: Key pressed <Key.shift>THE<Key.space><Key.shift>INDIAN<Key.space><Key.shift>EXPRESS<Key.down><Key.enter>
Screenshot: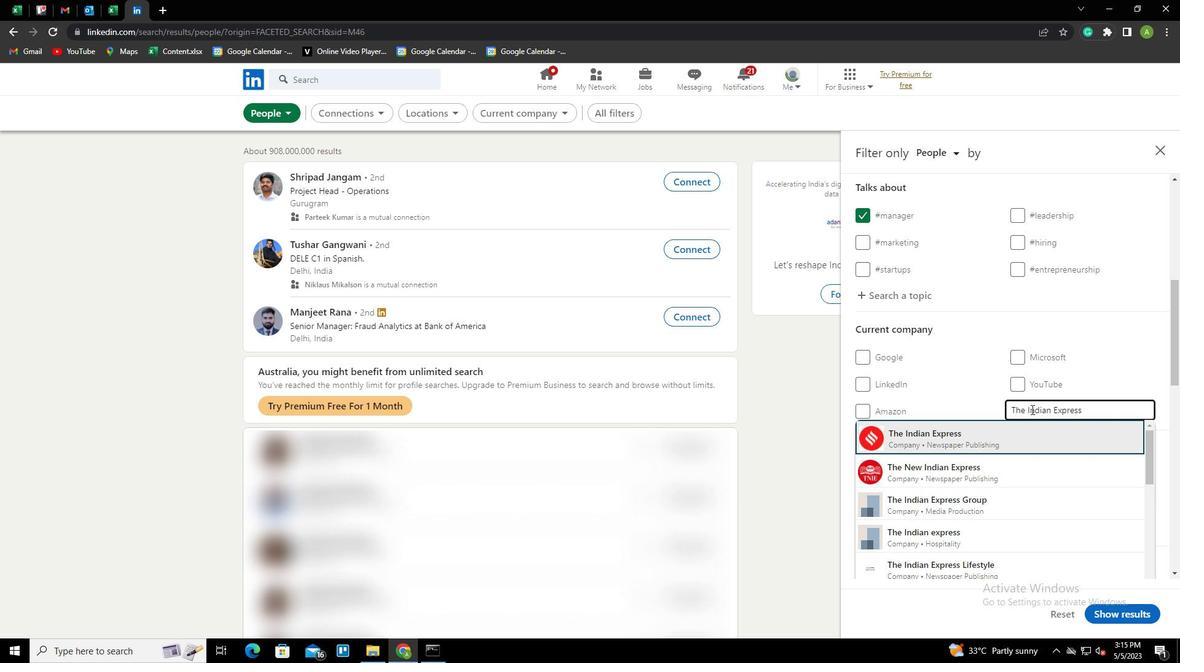 
Action: Mouse scrolled (1031, 409) with delta (0, 0)
Screenshot: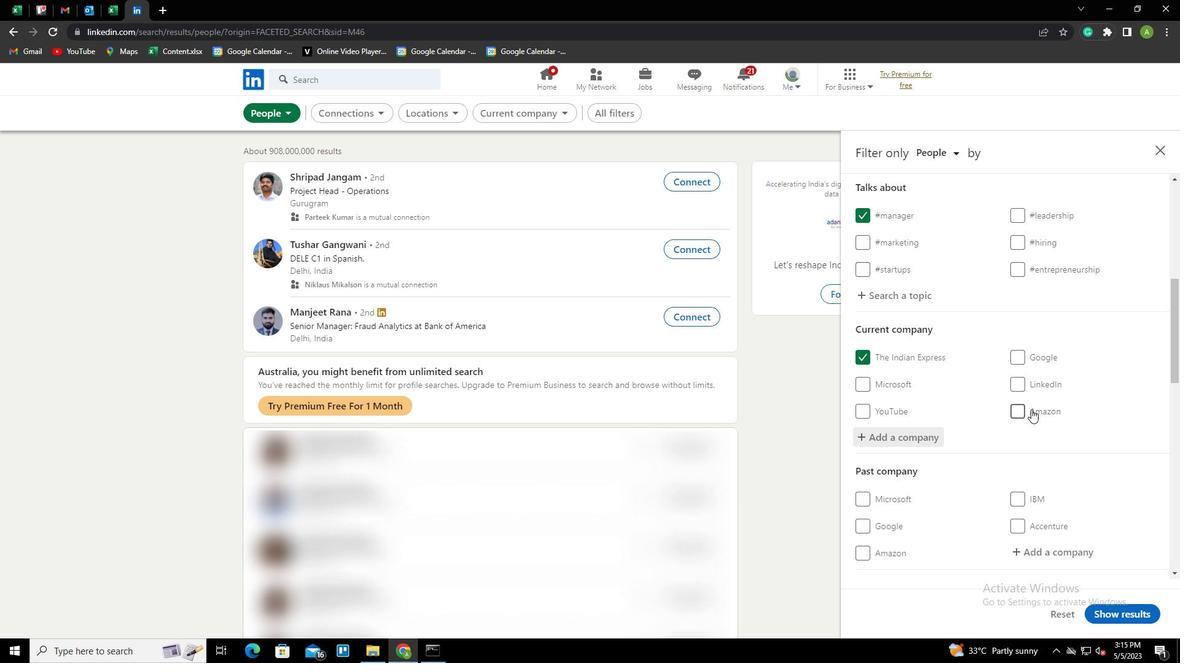 
Action: Mouse scrolled (1031, 409) with delta (0, 0)
Screenshot: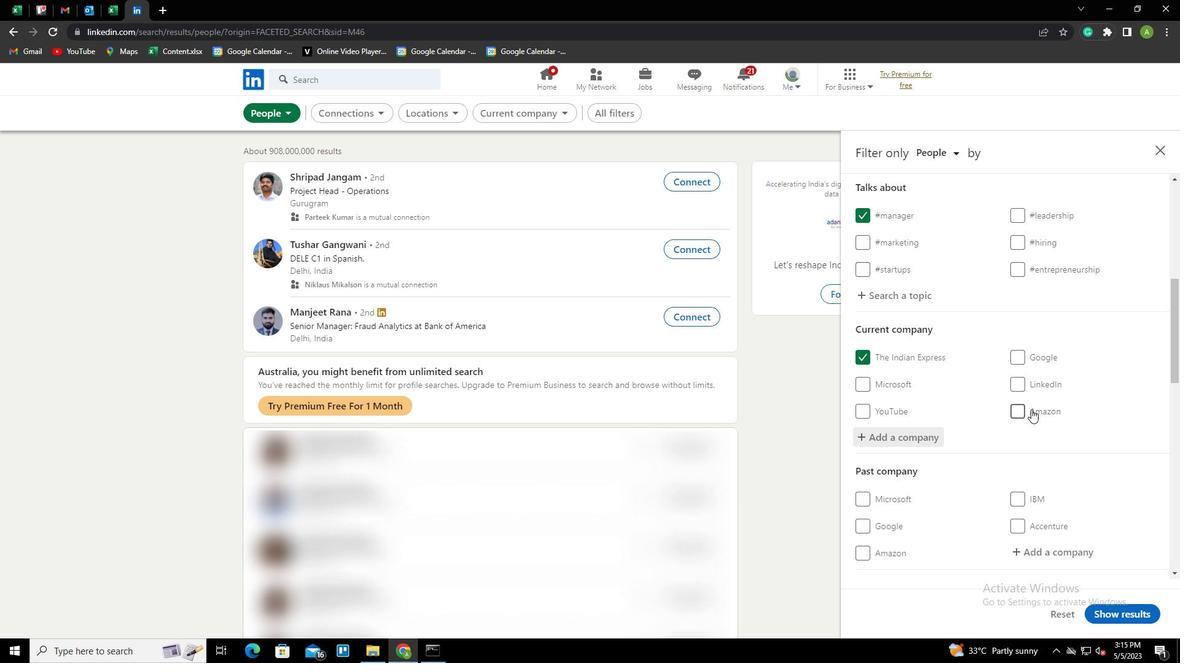 
Action: Mouse scrolled (1031, 409) with delta (0, 0)
Screenshot: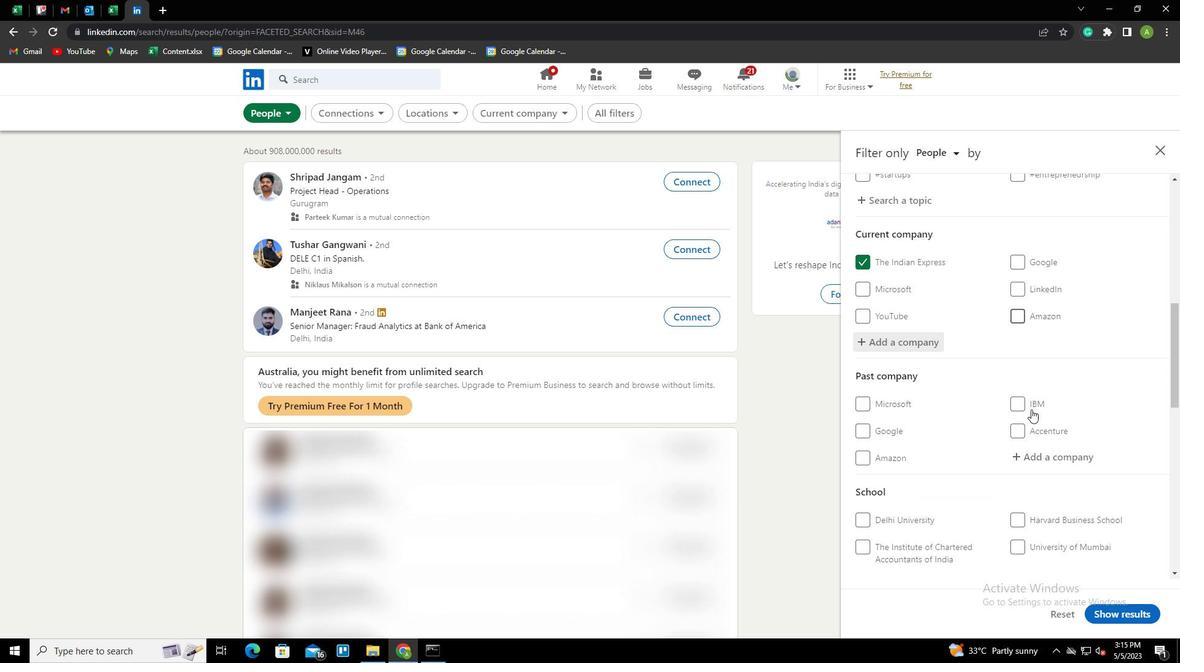 
Action: Mouse scrolled (1031, 409) with delta (0, 0)
Screenshot: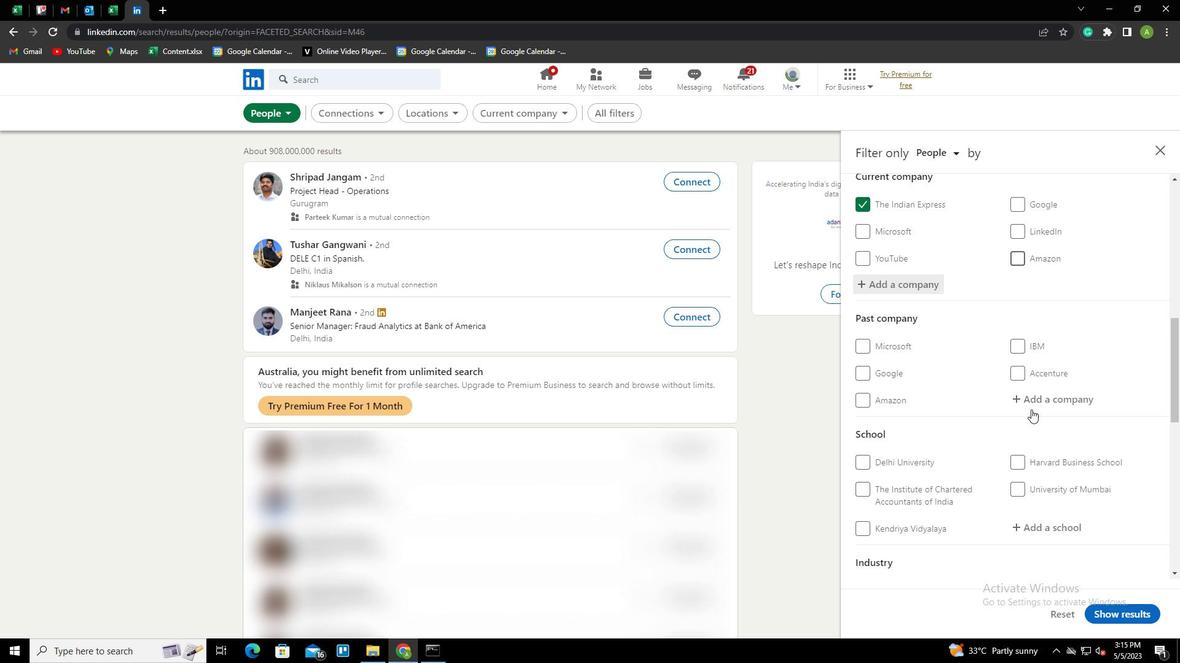 
Action: Mouse scrolled (1031, 409) with delta (0, 0)
Screenshot: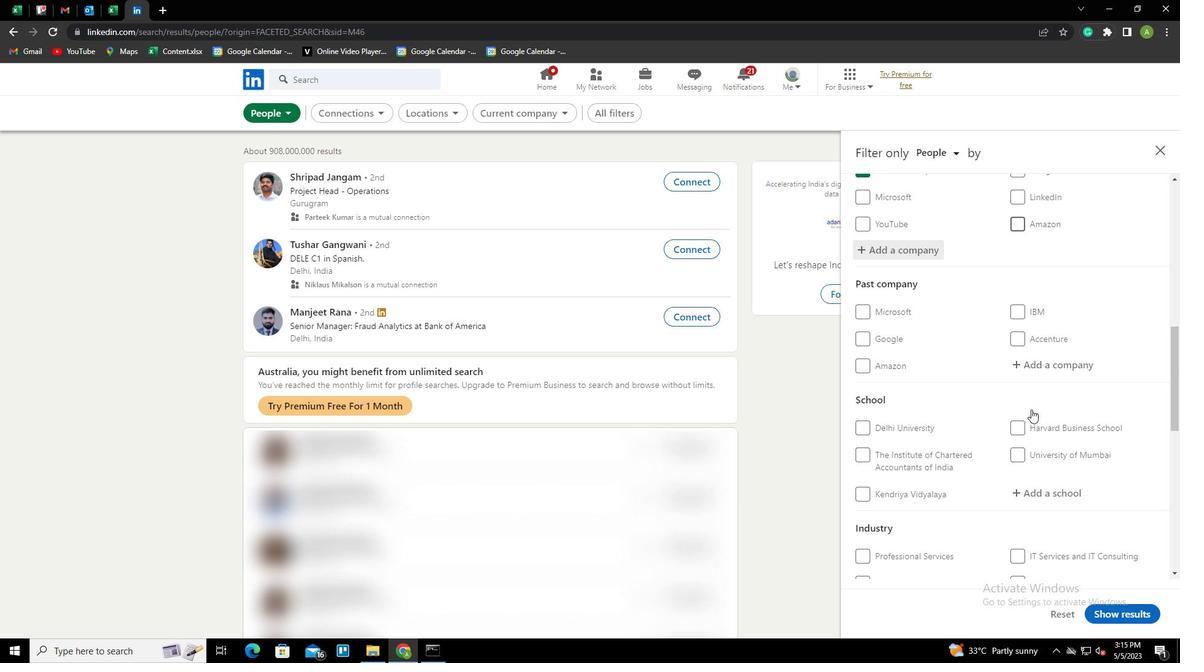 
Action: Mouse moved to (1036, 370)
Screenshot: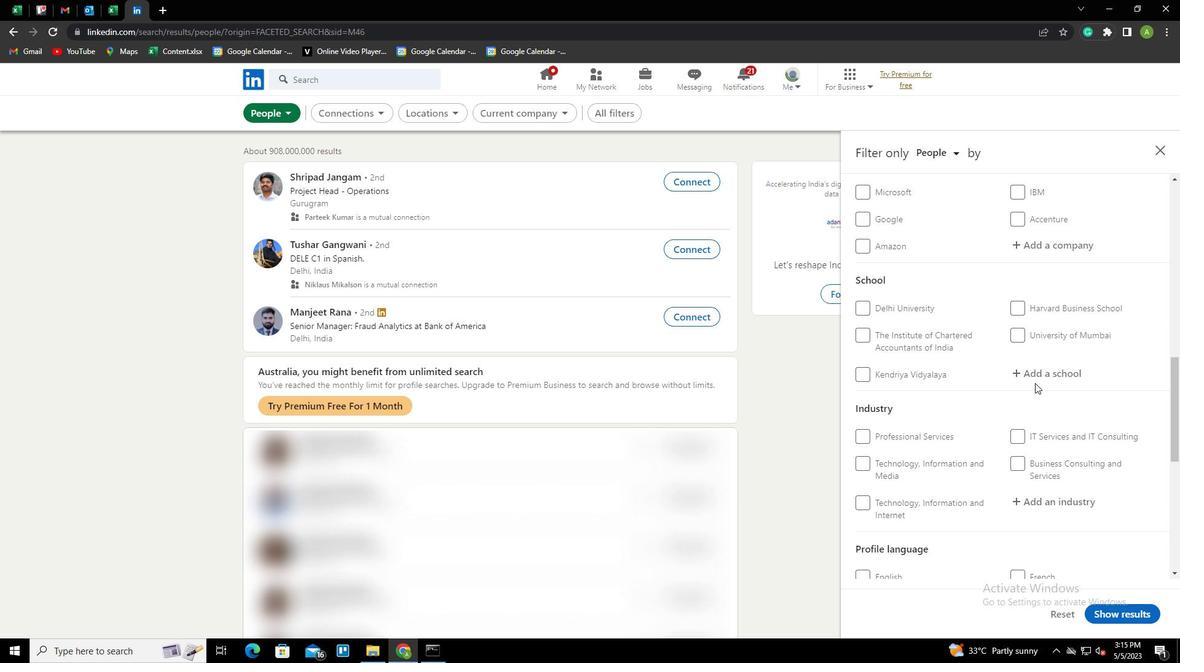 
Action: Mouse pressed left at (1036, 370)
Screenshot: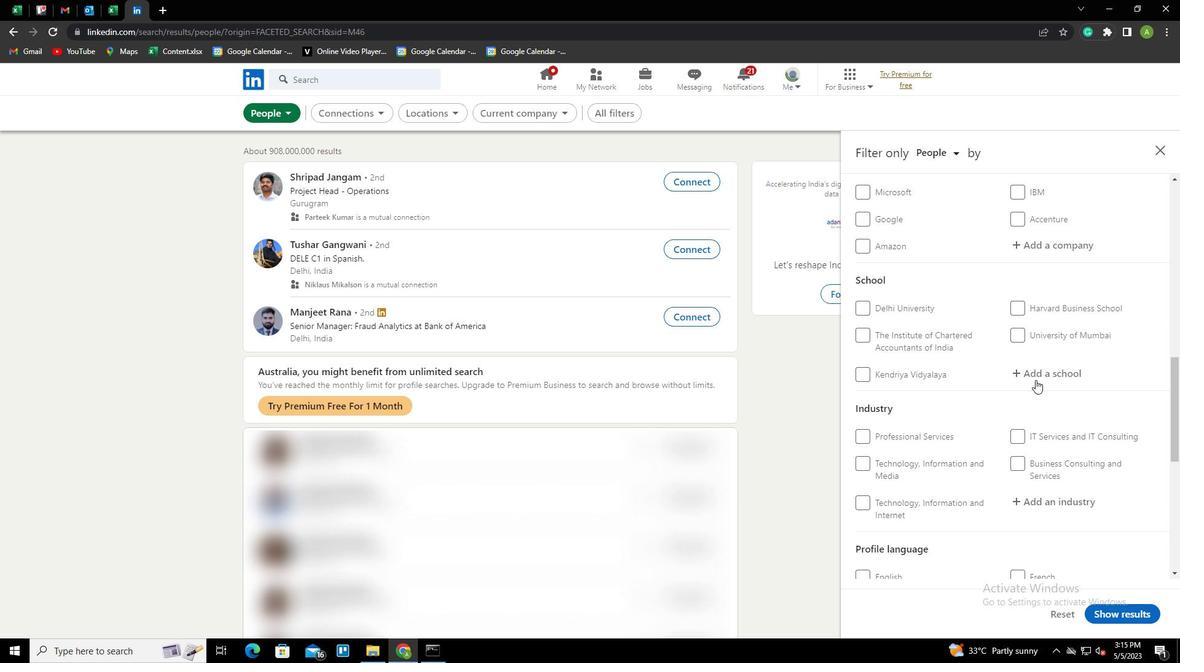
Action: Key pressed <Key.shift><Key.shift><Key.shift><Key.shift><Key.shift><Key.shift><Key.shift><Key.shift><Key.shift><Key.shift><Key.shift><Key.shift><Key.shift><Key.shift><Key.shift><Key.shift><Key.shift><Key.shift><Key.shift><Key.shift><Key.shift><Key.shift><Key.shift><Key.shift><Key.shift><Key.shift><Key.shift><Key.shift><Key.shift><Key.shift><Key.shift><Key.shift><Key.shift><Key.shift><Key.shift><Key.shift><Key.shift><Key.shift><Key.shift><Key.shift><Key.shift><Key.shift><Key.shift><Key.shift><Key.shift><Key.shift><Key.shift><Key.shift><Key.shift><Key.shift><Key.shift><Key.shift>C<Key.backspace>GURU<Key.space><Key.shift>NANAK<Key.space><Key.shift>DEC<Key.backspace>V<Key.space><Key.shift><Key.shift><Key.shift><Key.shift>UNIVERSITY<Key.down><Key.enter>
Screenshot: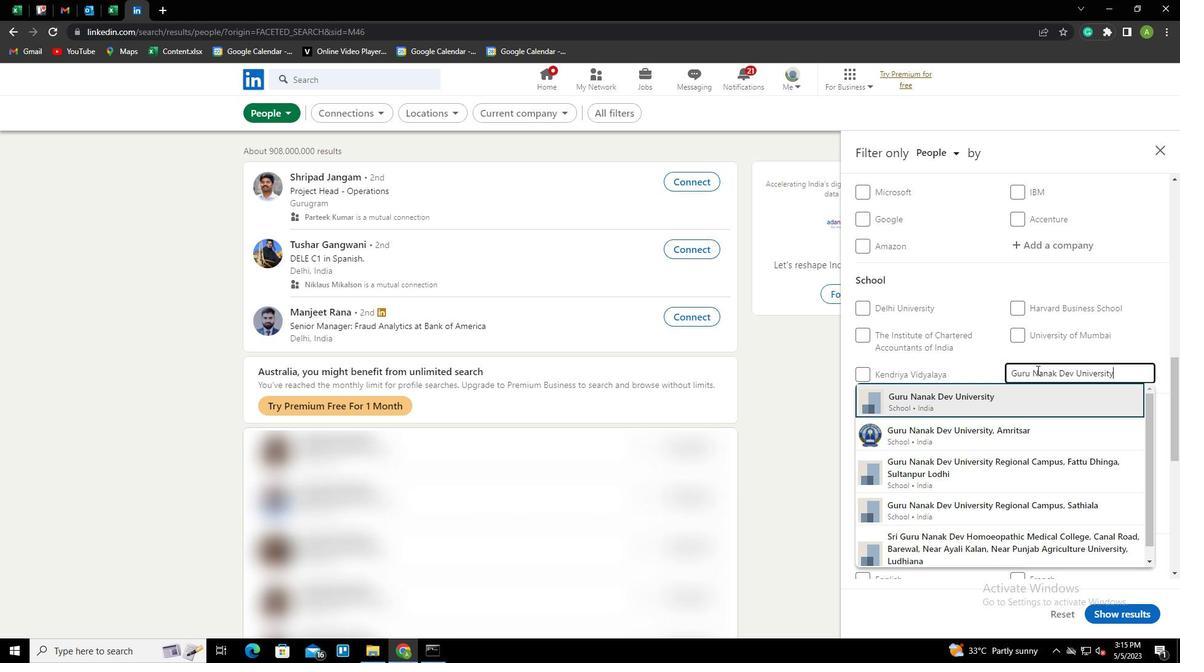 
Action: Mouse moved to (1036, 370)
Screenshot: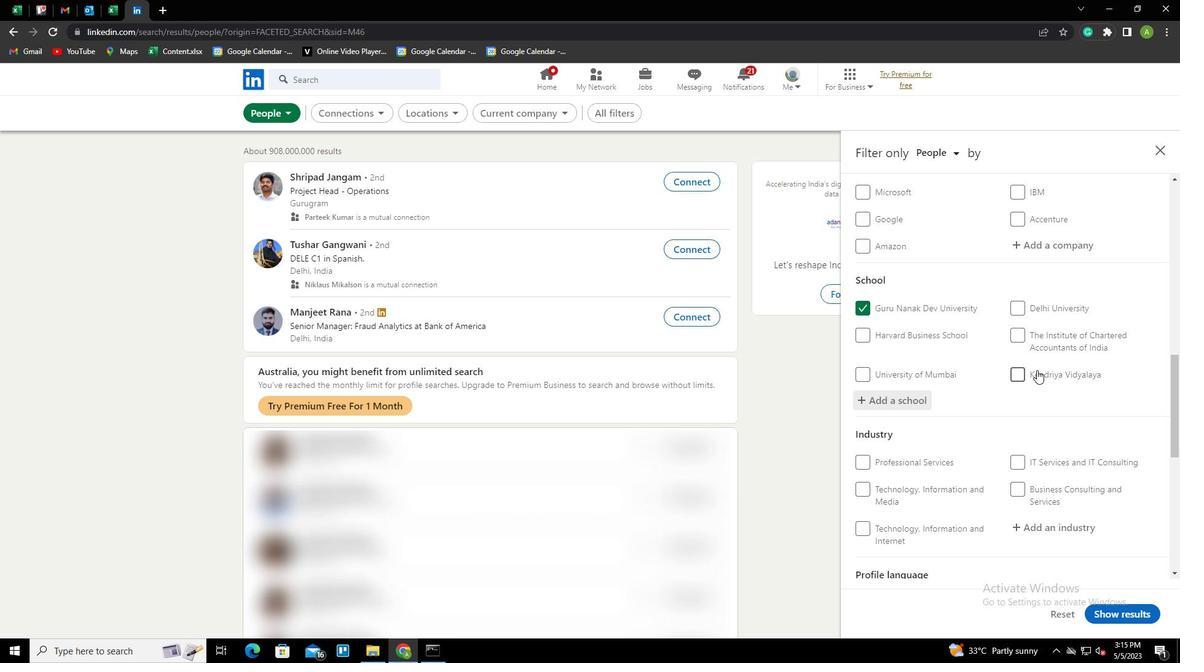 
Action: Mouse scrolled (1036, 370) with delta (0, 0)
Screenshot: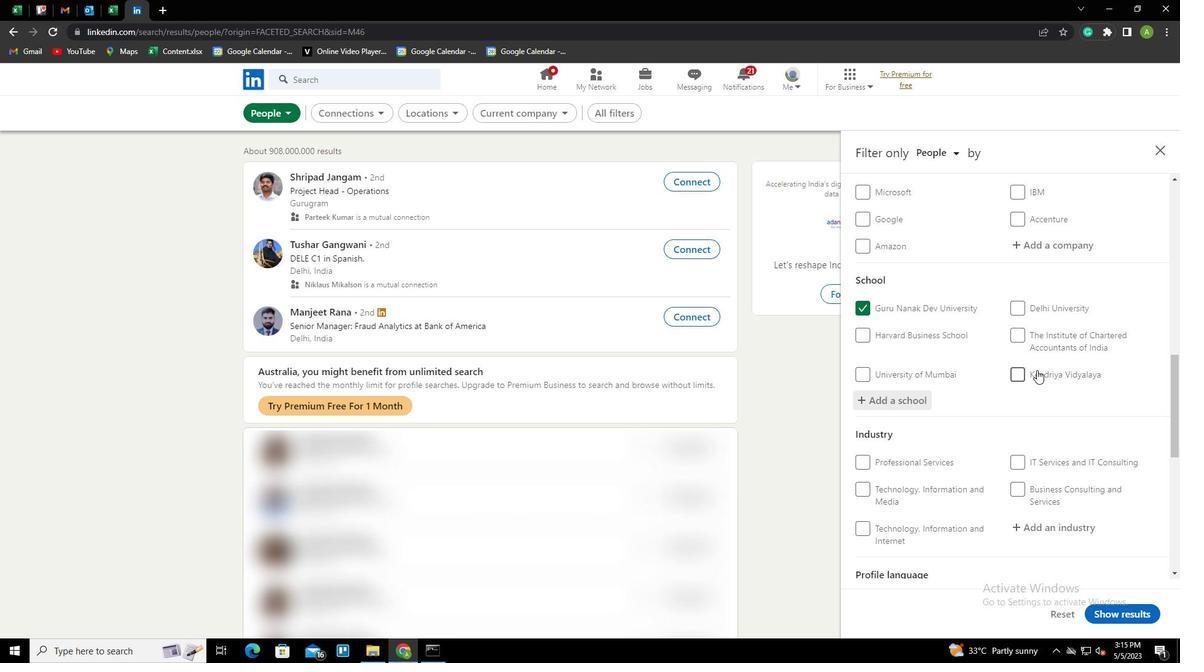 
Action: Mouse scrolled (1036, 370) with delta (0, 0)
Screenshot: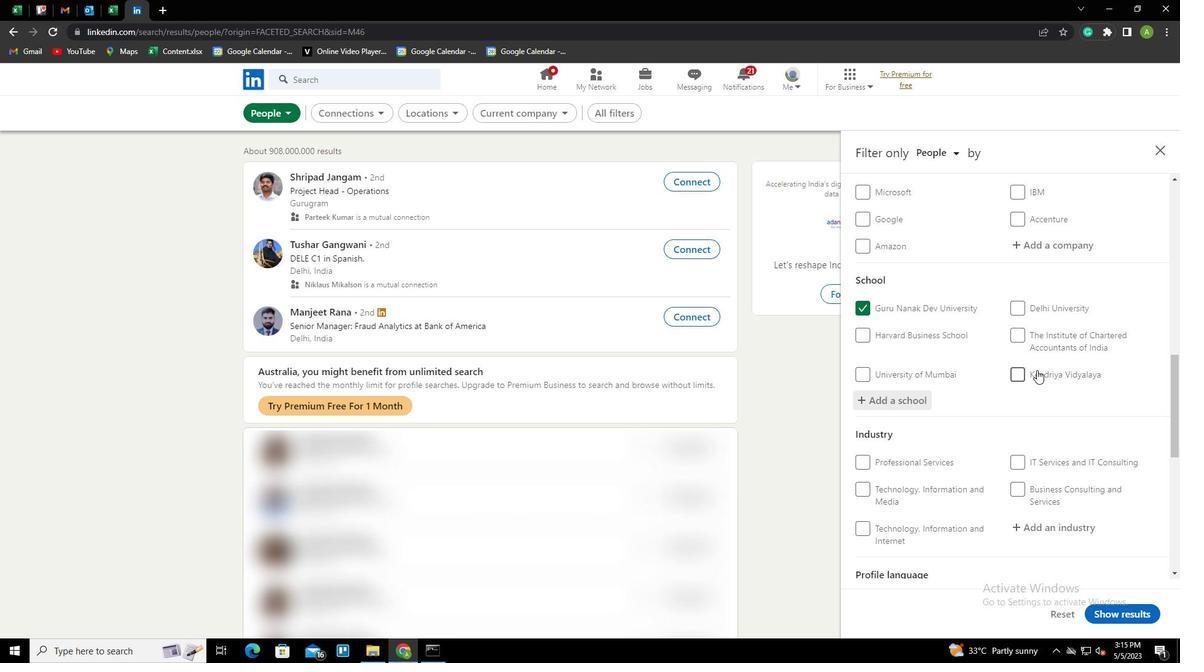 
Action: Mouse moved to (1047, 399)
Screenshot: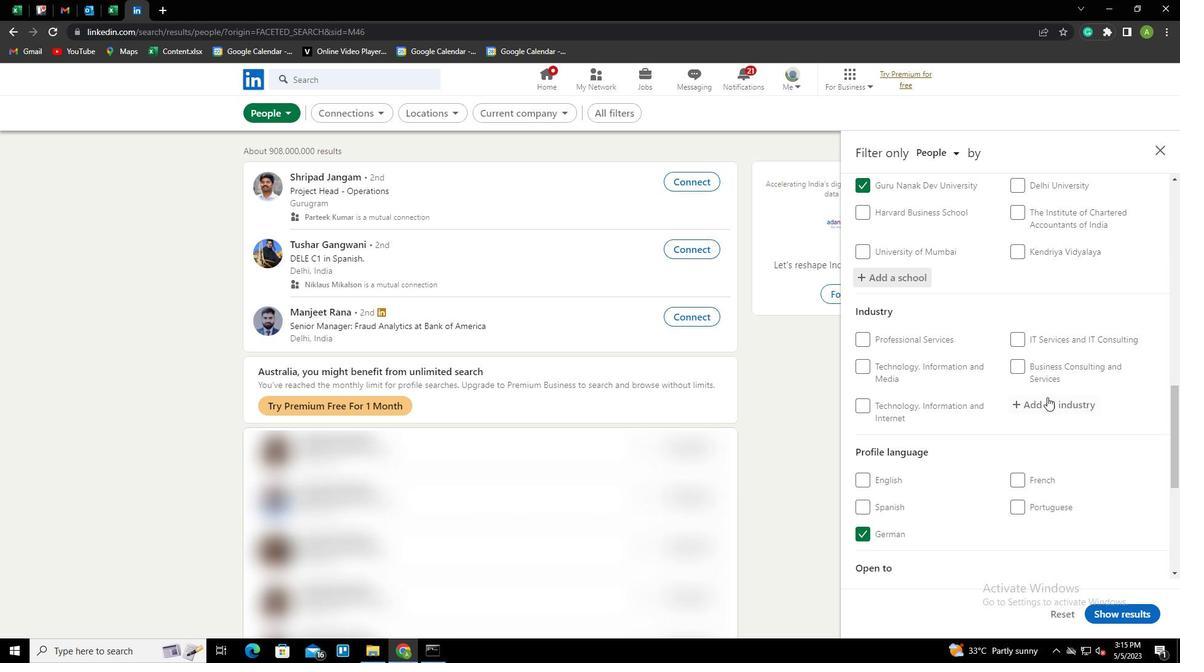 
Action: Mouse pressed left at (1047, 399)
Screenshot: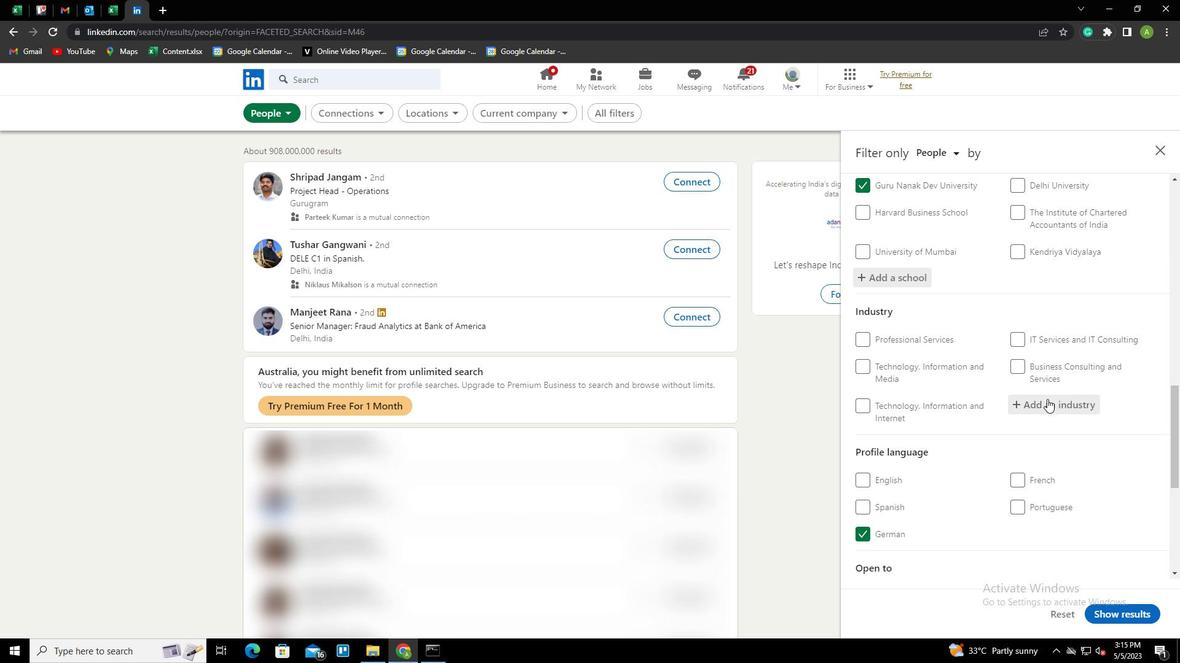 
Action: Key pressed <Key.shift>COSMETOLOGY<Key.space>AND<Key.space><Key.shift><Key.shift><Key.shift><Key.shift><Key.shift><Key.shift><Key.shift><Key.shift><Key.shift><Key.shift><Key.shift><Key.shift><Key.shift><Key.shift><Key.shift><Key.shift><Key.shift><Key.shift><Key.shift><Key.shift><Key.shift><Key.shift><Key.shift><Key.shift><Key.shift><Key.shift>BARBER<Key.space><Key.shift>SCHOOLS<Key.down><Key.enter>
Screenshot: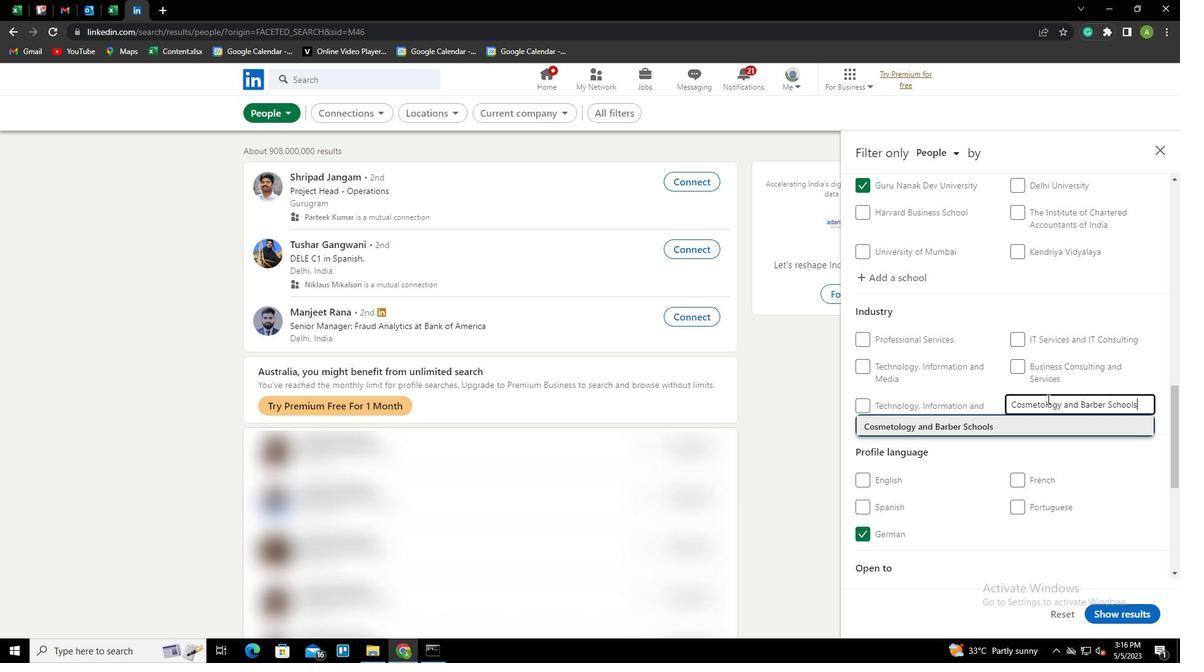 
Action: Mouse scrolled (1047, 398) with delta (0, 0)
Screenshot: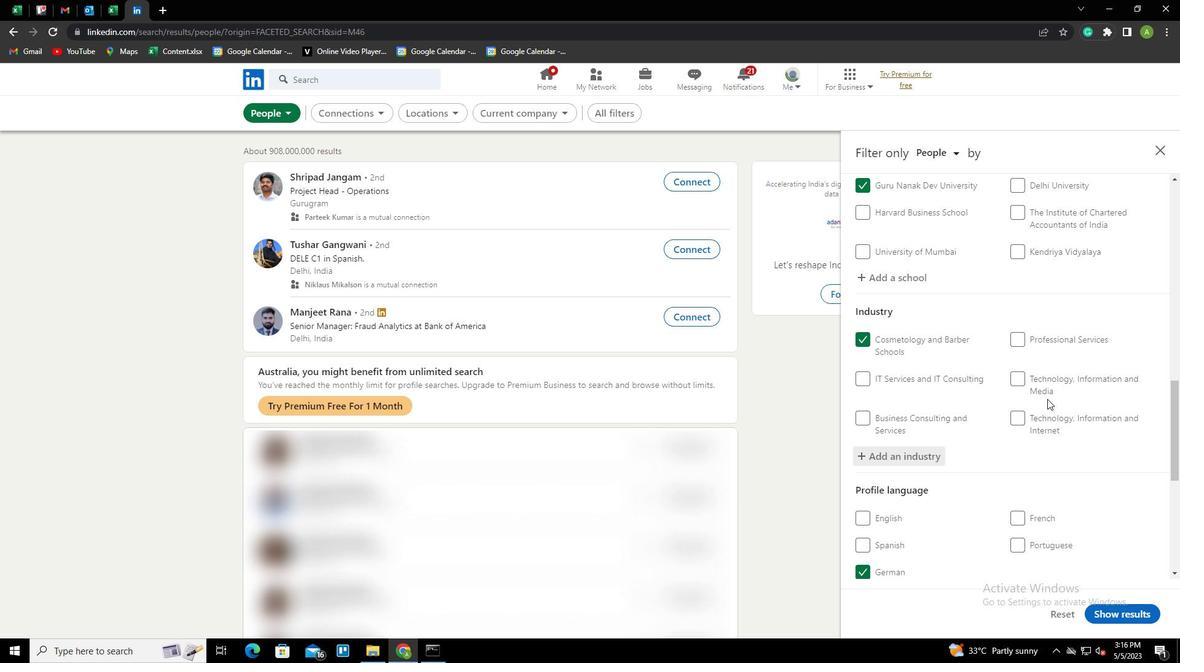 
Action: Mouse scrolled (1047, 398) with delta (0, 0)
Screenshot: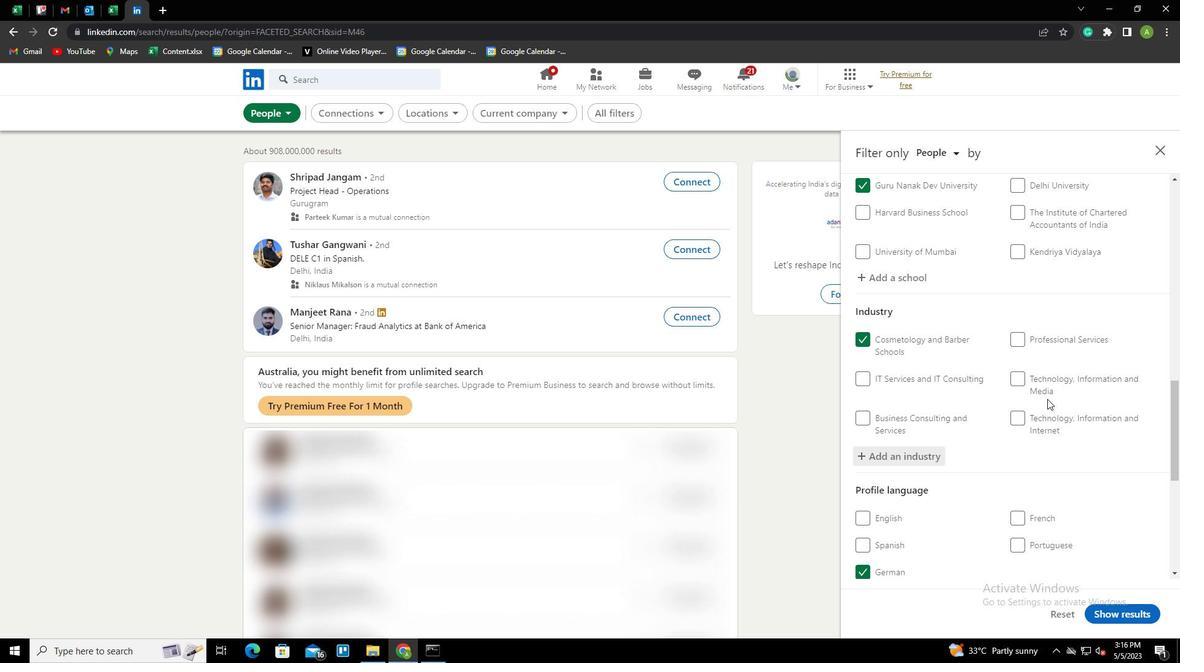 
Action: Mouse scrolled (1047, 398) with delta (0, 0)
Screenshot: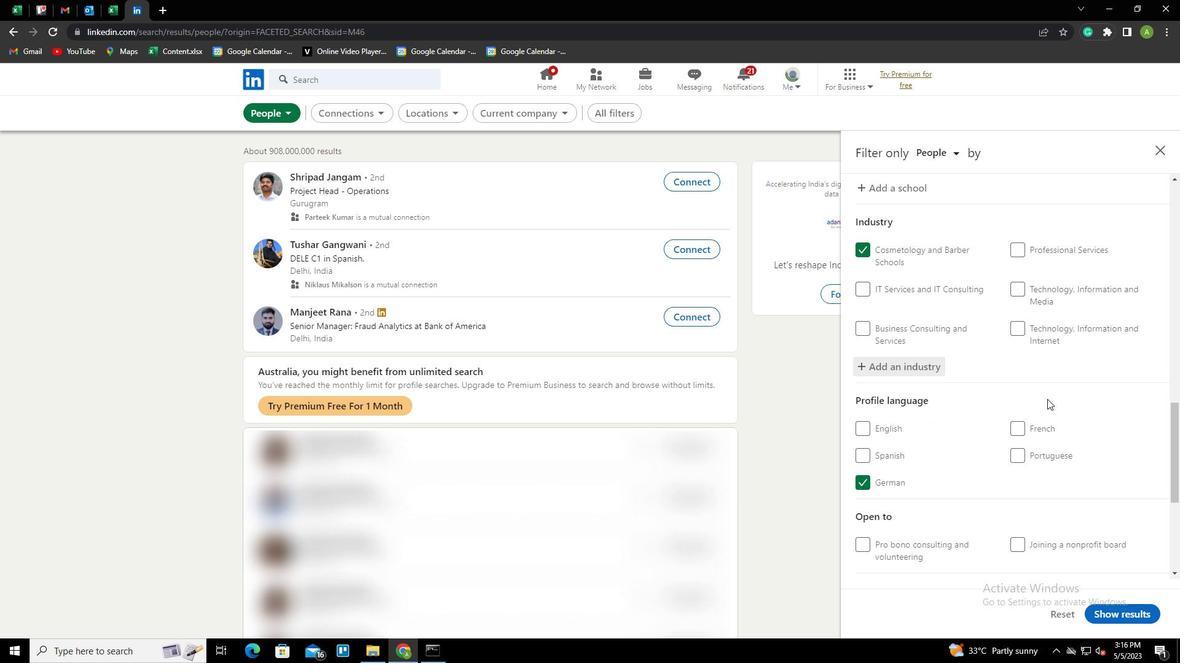 
Action: Mouse scrolled (1047, 398) with delta (0, 0)
Screenshot: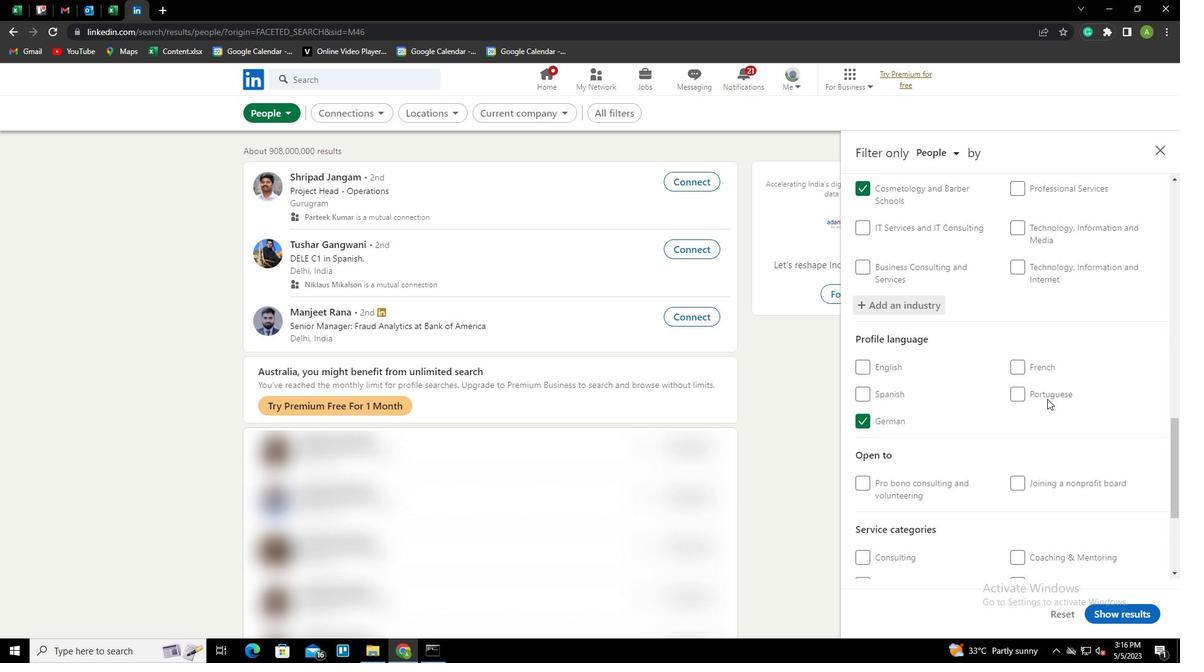 
Action: Mouse scrolled (1047, 398) with delta (0, 0)
Screenshot: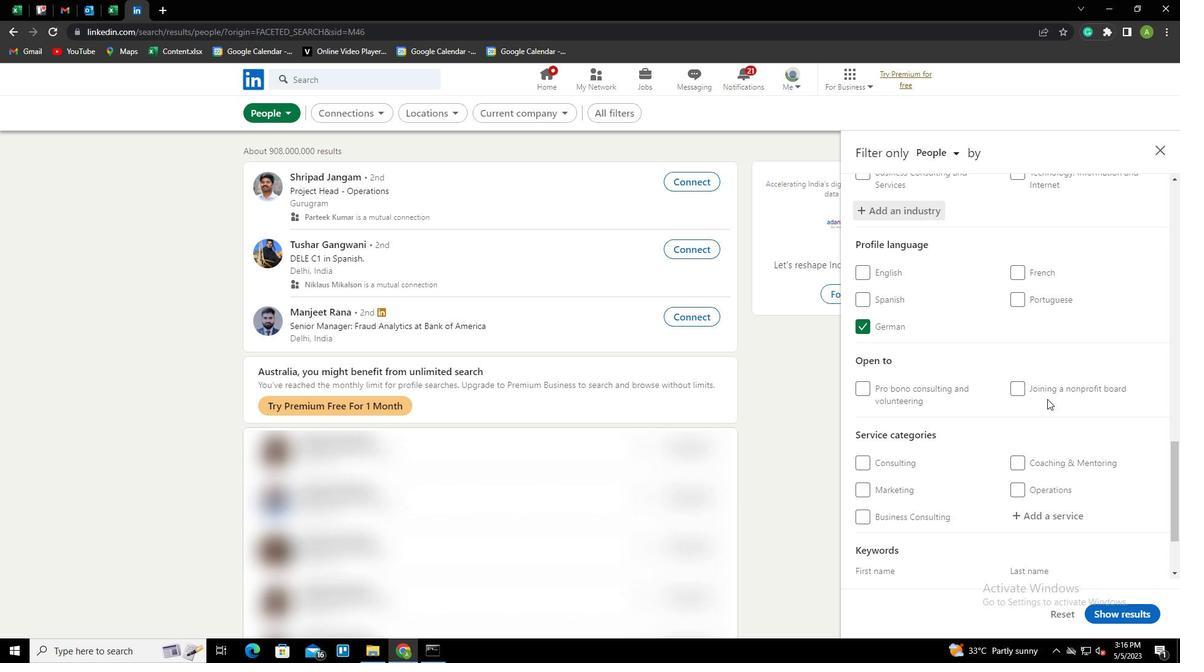 
Action: Mouse moved to (1051, 450)
Screenshot: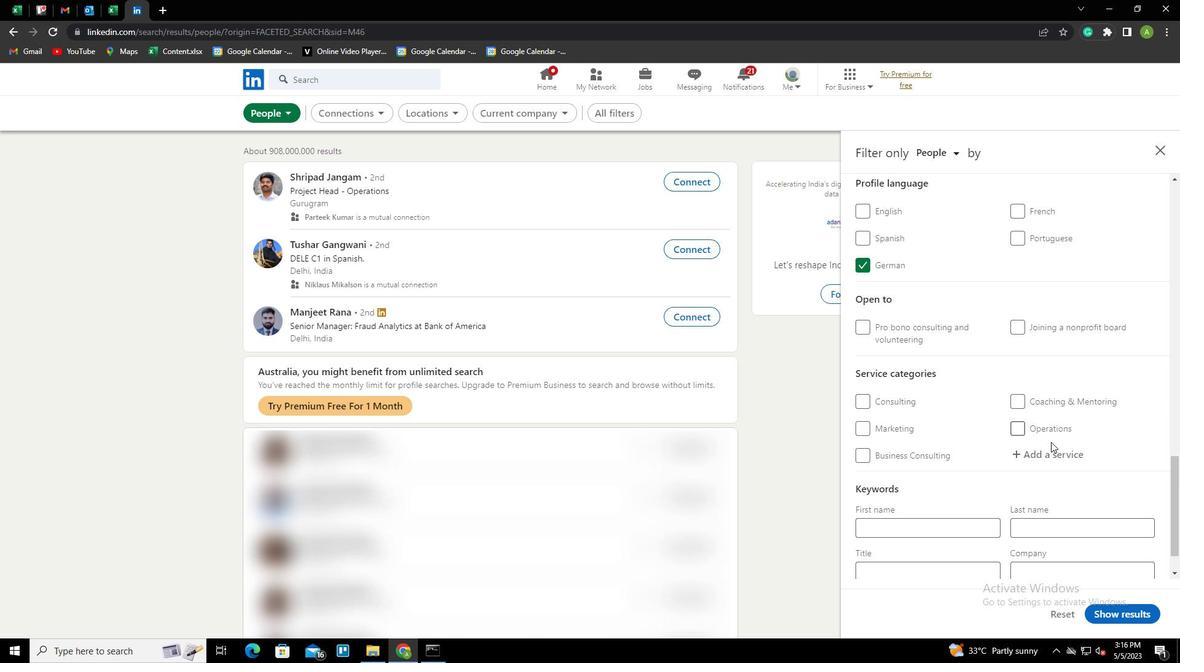 
Action: Mouse pressed left at (1051, 450)
Screenshot: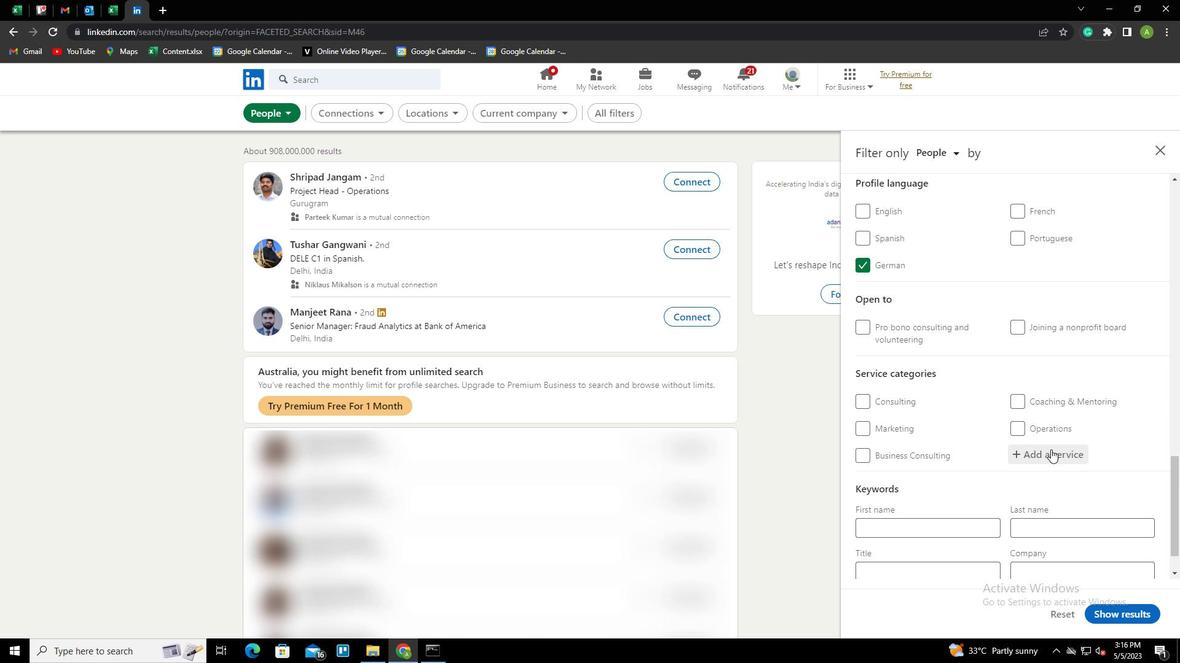
Action: Key pressed <Key.shift>EVENT<Key.space><Key.shift>PLANNING<Key.down><Key.enter>
Screenshot: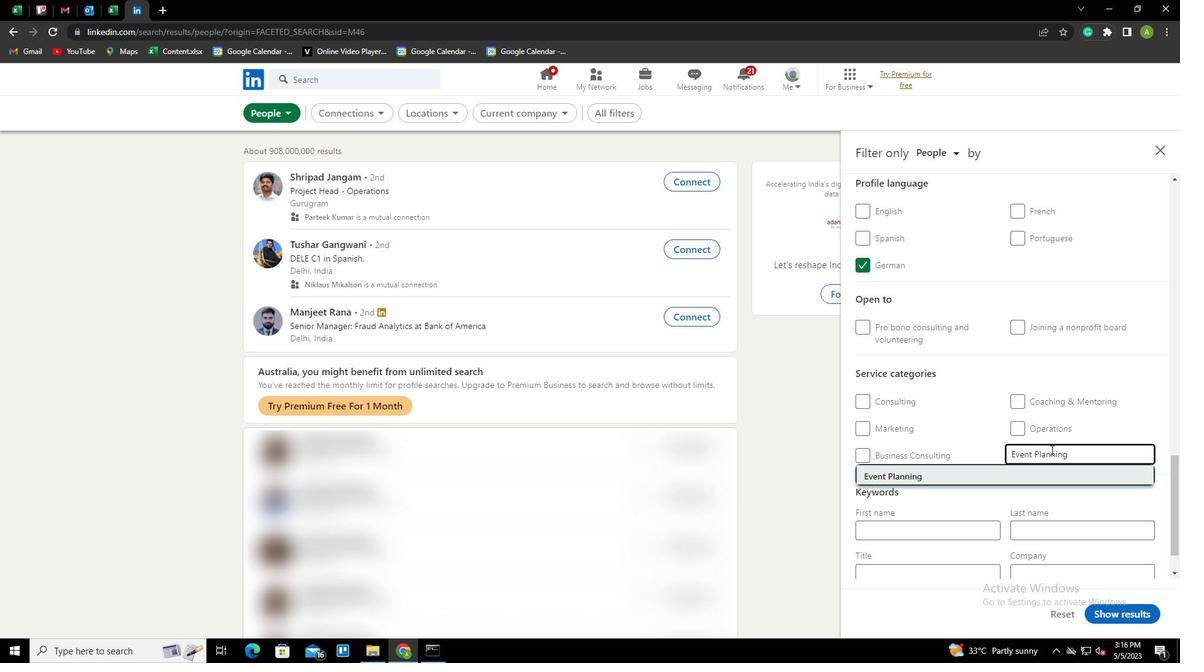 
Action: Mouse moved to (1045, 451)
Screenshot: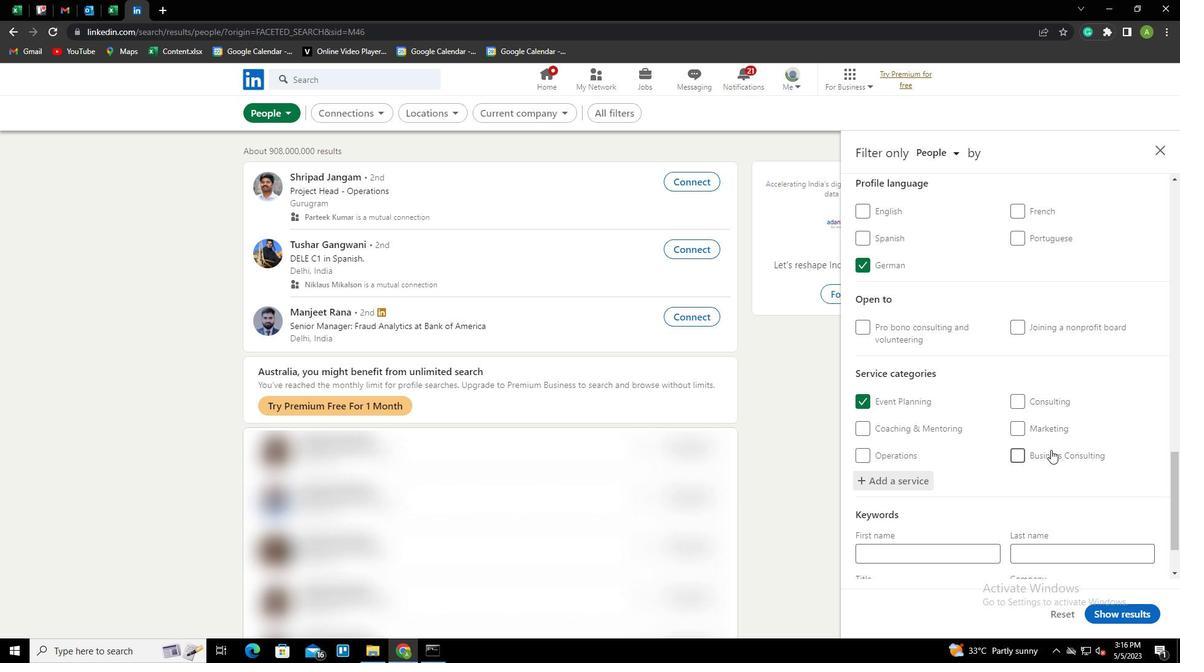 
Action: Mouse scrolled (1045, 450) with delta (0, 0)
Screenshot: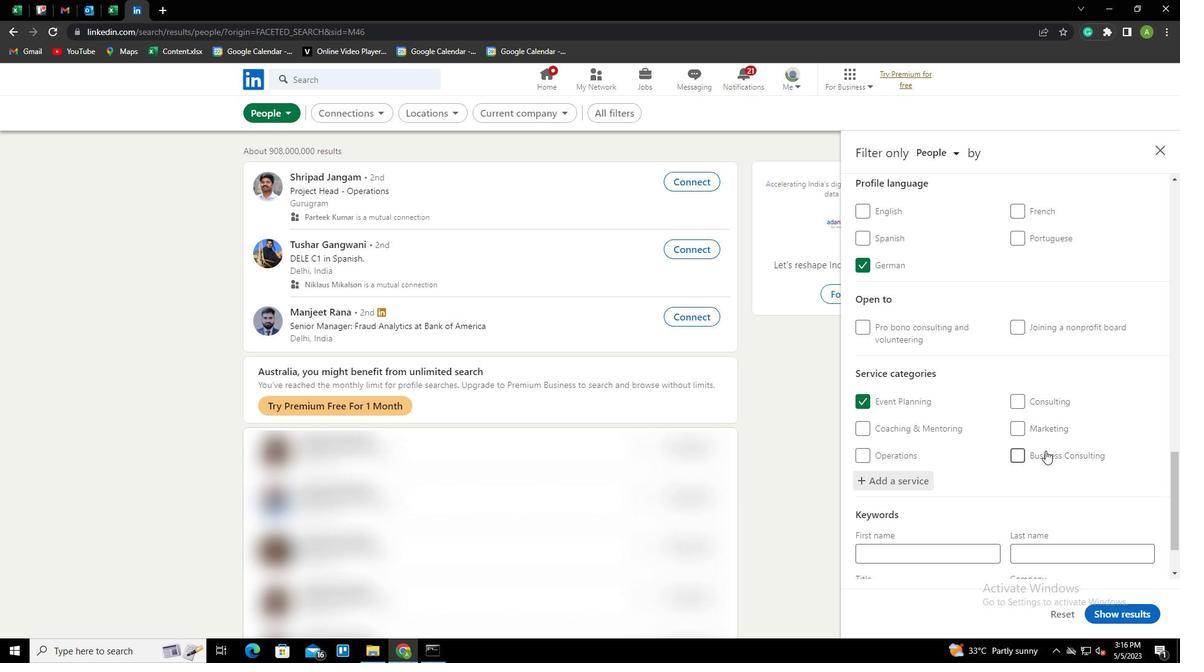
Action: Mouse scrolled (1045, 450) with delta (0, 0)
Screenshot: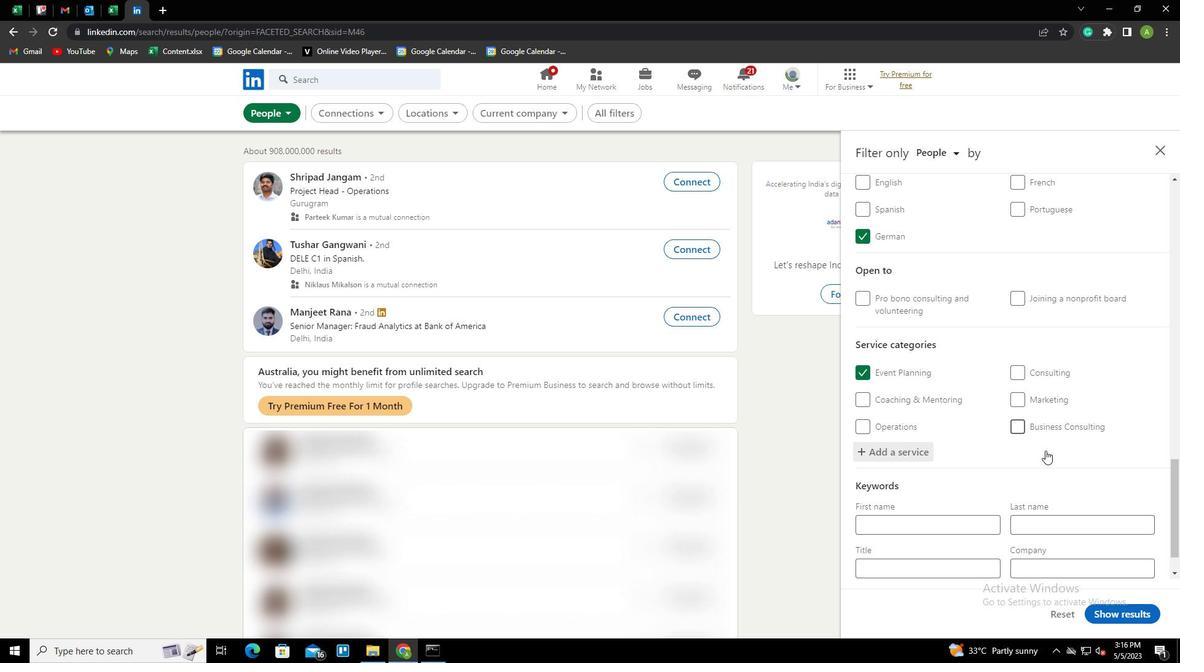 
Action: Mouse scrolled (1045, 450) with delta (0, 0)
Screenshot: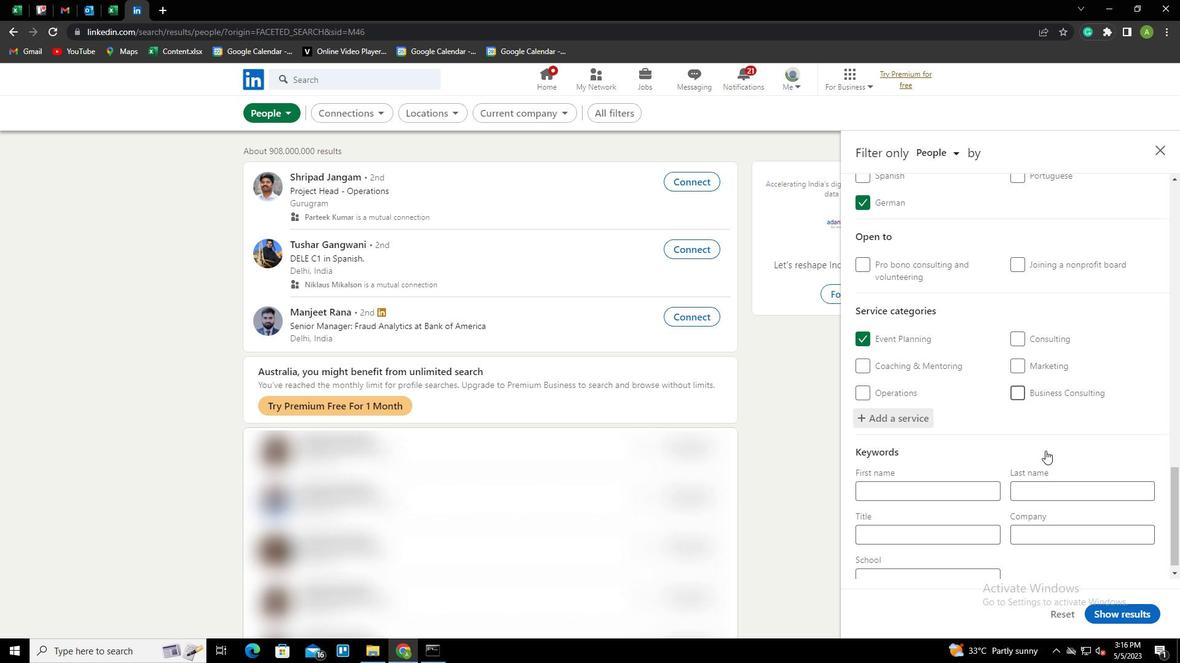 
Action: Mouse moved to (976, 524)
Screenshot: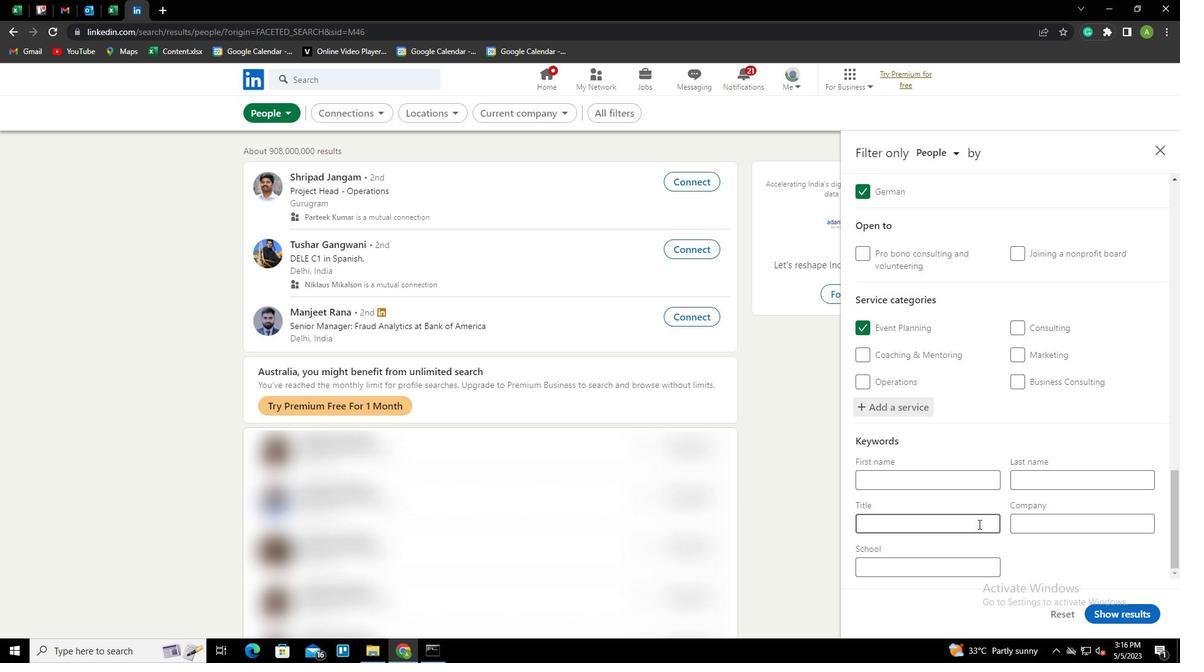 
Action: Mouse pressed left at (976, 524)
Screenshot: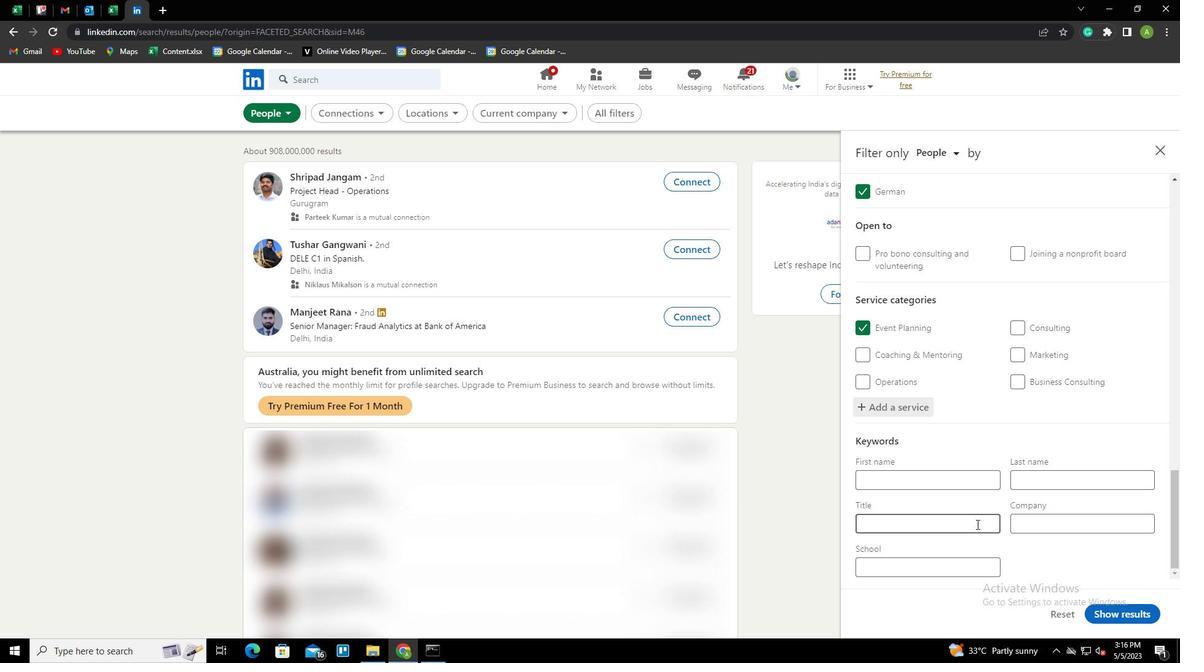 
Action: Key pressed <Key.shift>PHYSICAL<Key.space><Key.shift>THERAPIST
Screenshot: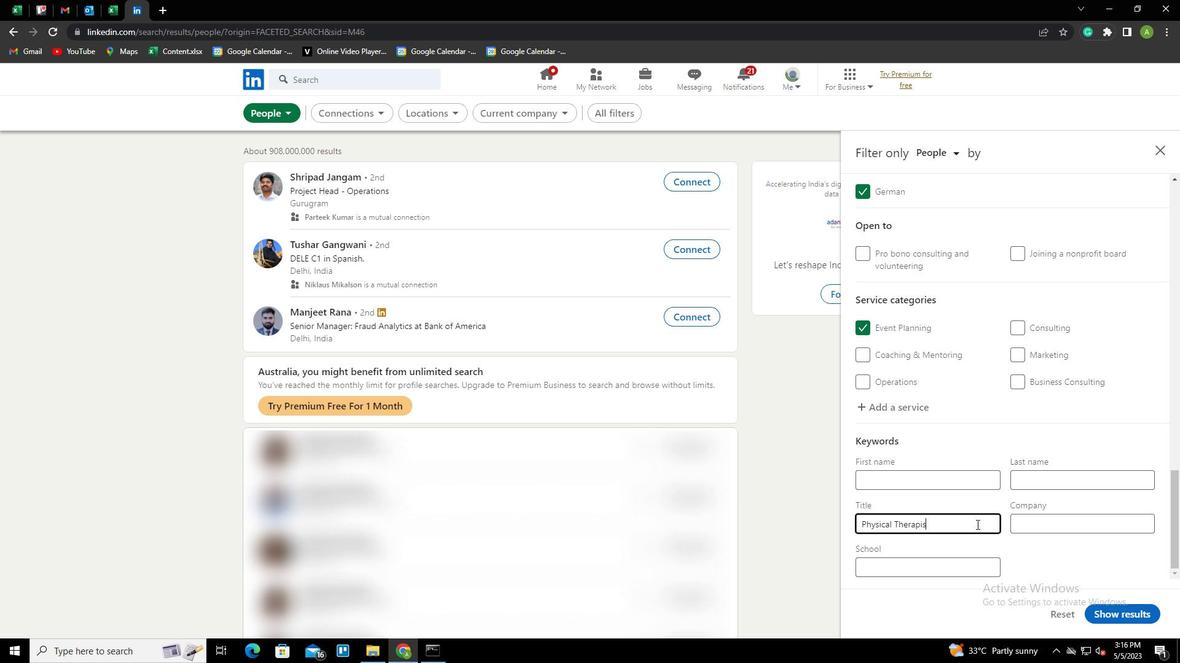 
Action: Mouse moved to (1052, 540)
Screenshot: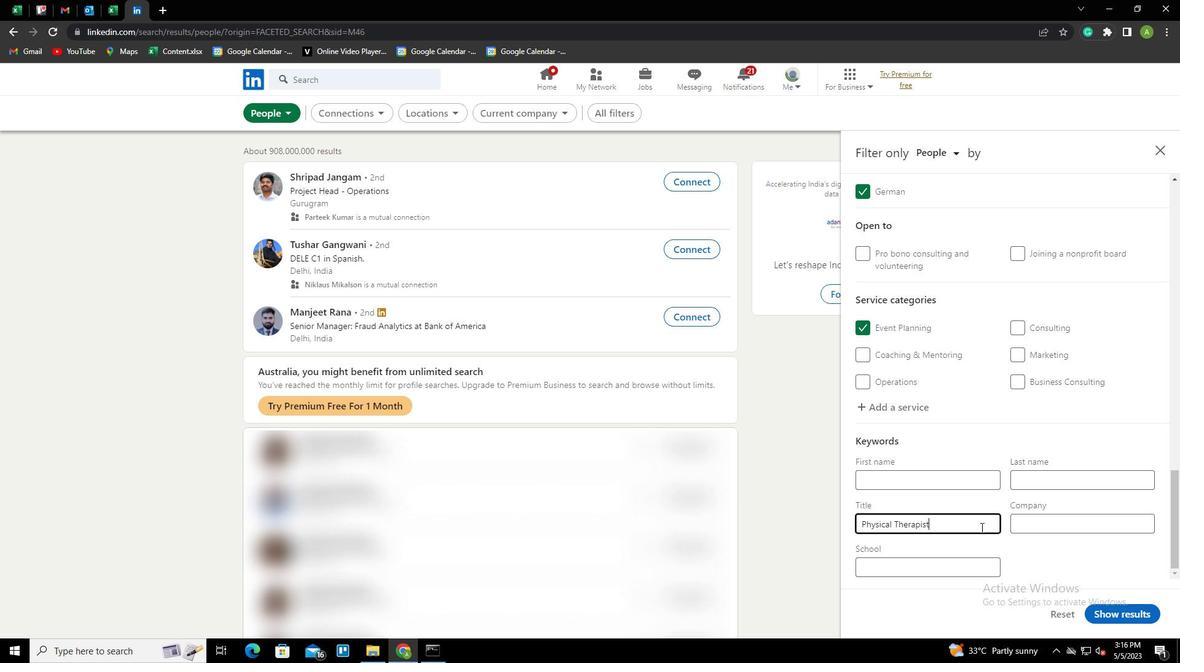 
Action: Mouse pressed left at (1052, 540)
Screenshot: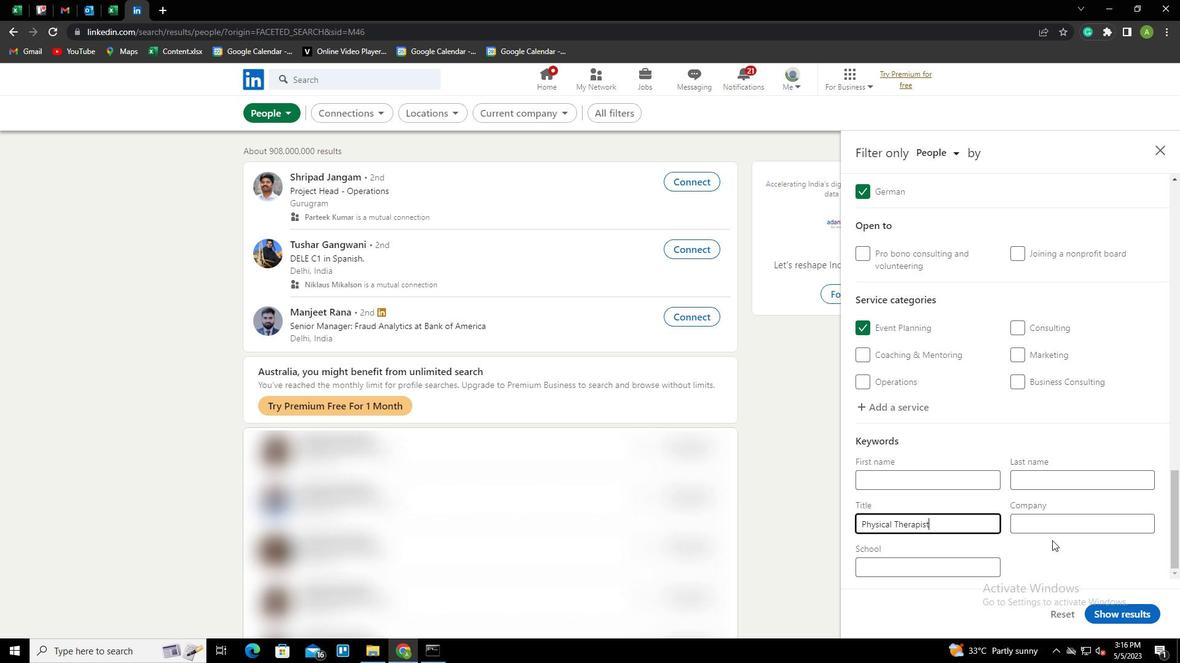 
Action: Mouse moved to (1128, 616)
Screenshot: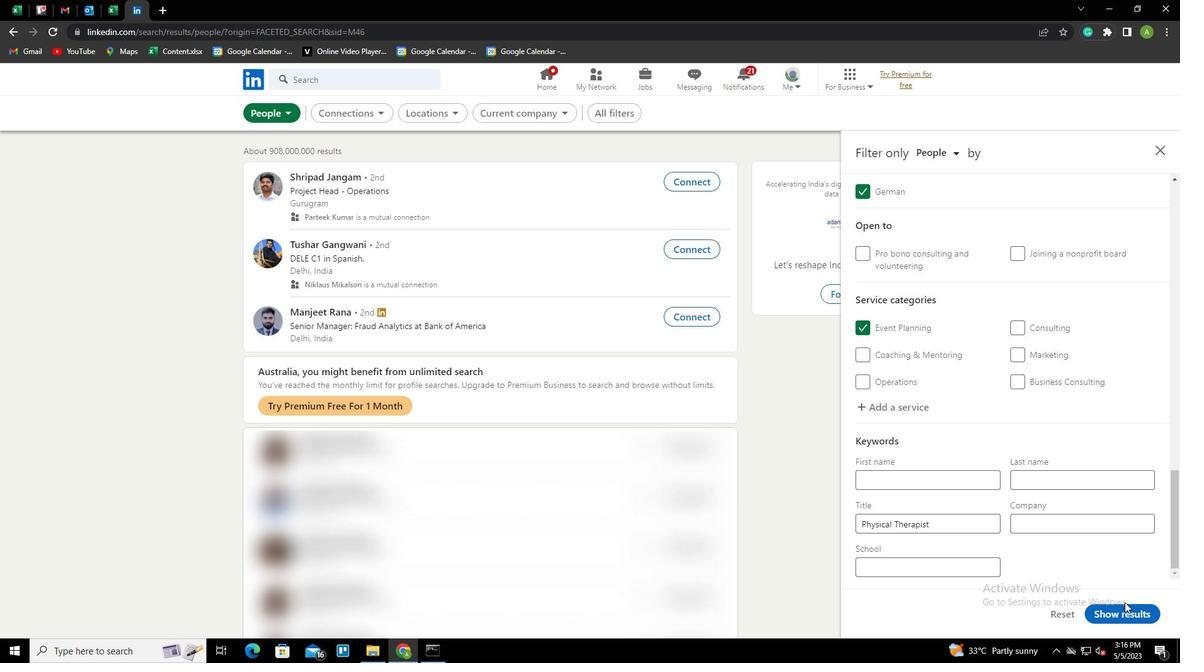 
Action: Mouse pressed left at (1128, 616)
Screenshot: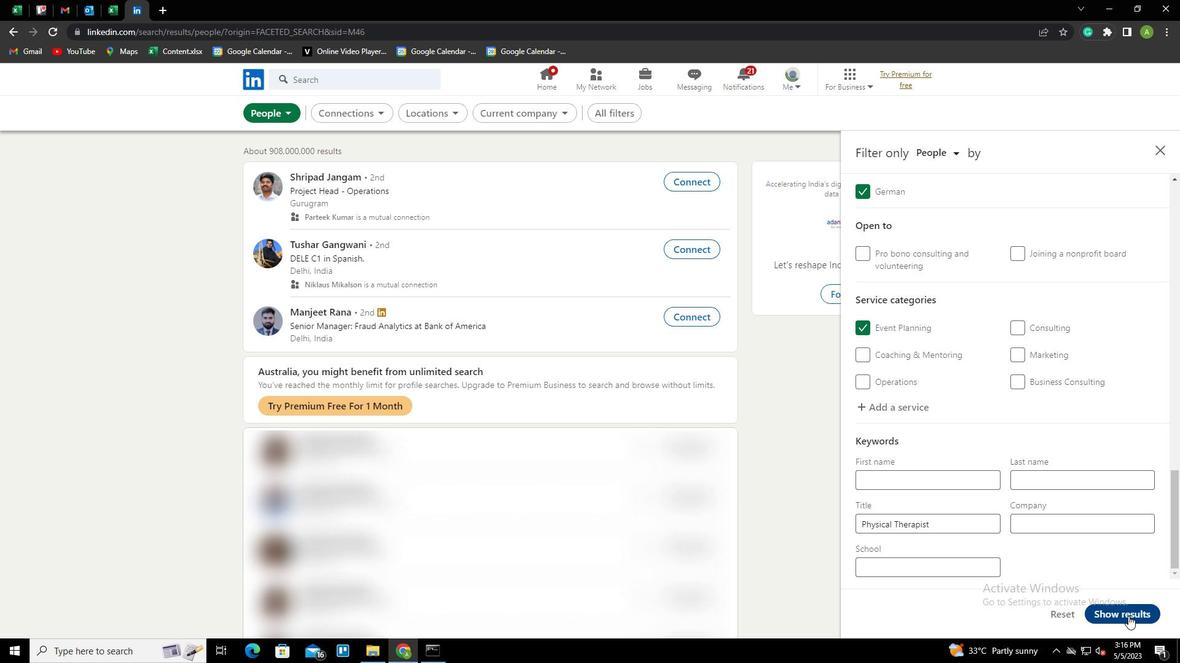 
Action: Mouse moved to (1128, 617)
Screenshot: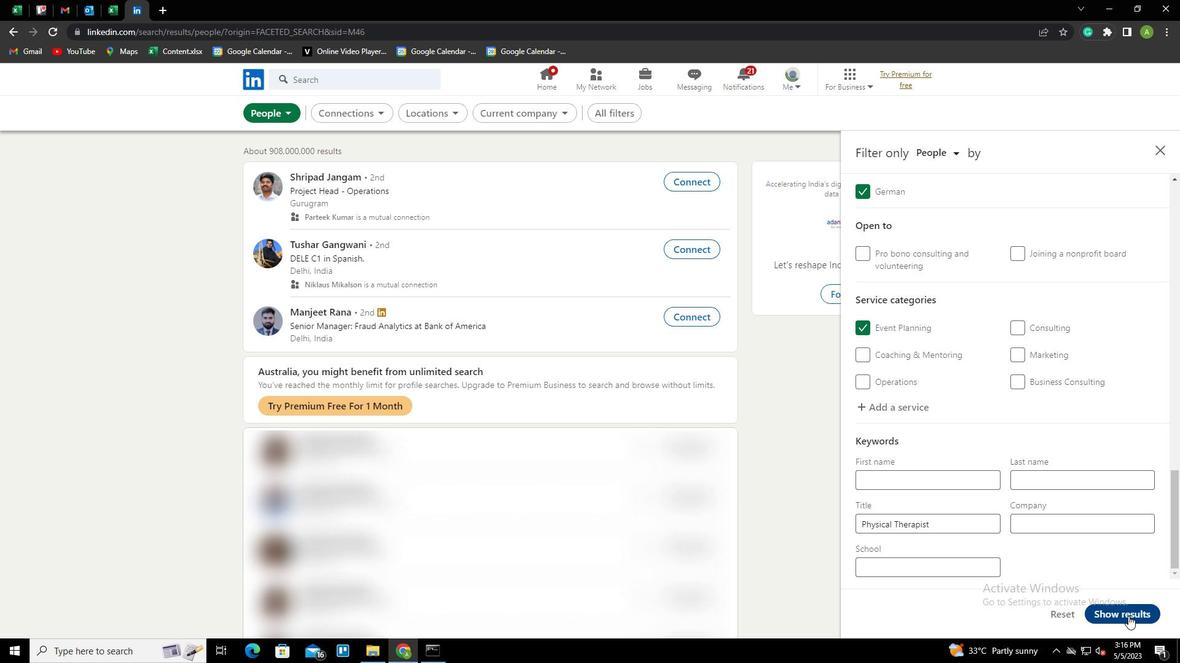 
